 Task: Look for space in Dodge City, United States from 10th July, 2023 to 15th July, 2023 for 7 adults in price range Rs.10000 to Rs.15000. Place can be entire place or shared room with 4 bedrooms having 7 beds and 4 bathrooms. Property type can be house, flat, guest house. Amenities needed are: wifi, TV, free parkinig on premises, gym, breakfast. Booking option can be shelf check-in. Required host language is English.
Action: Mouse moved to (434, 105)
Screenshot: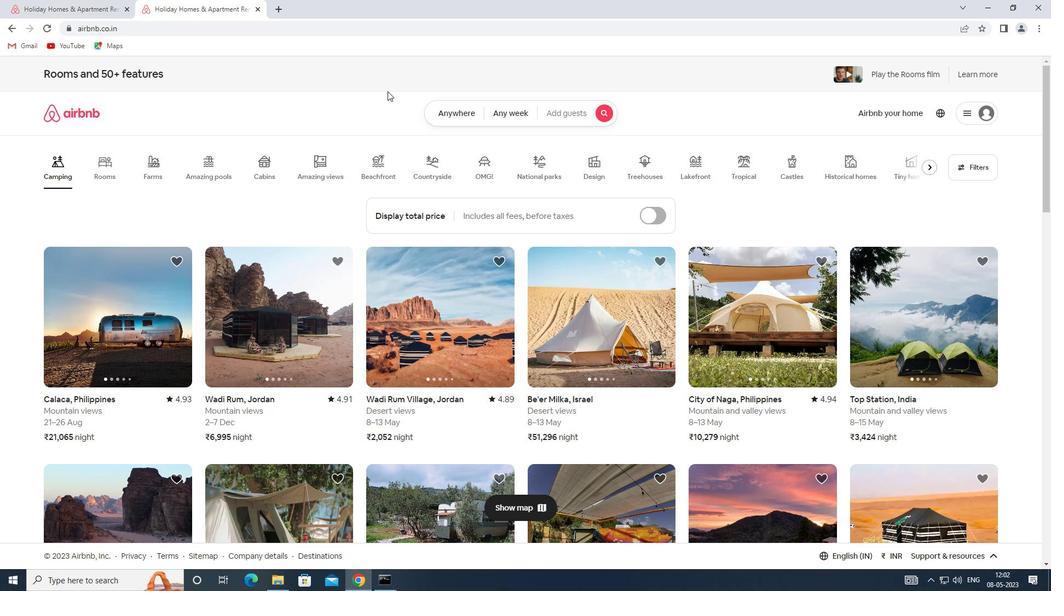 
Action: Mouse pressed left at (434, 105)
Screenshot: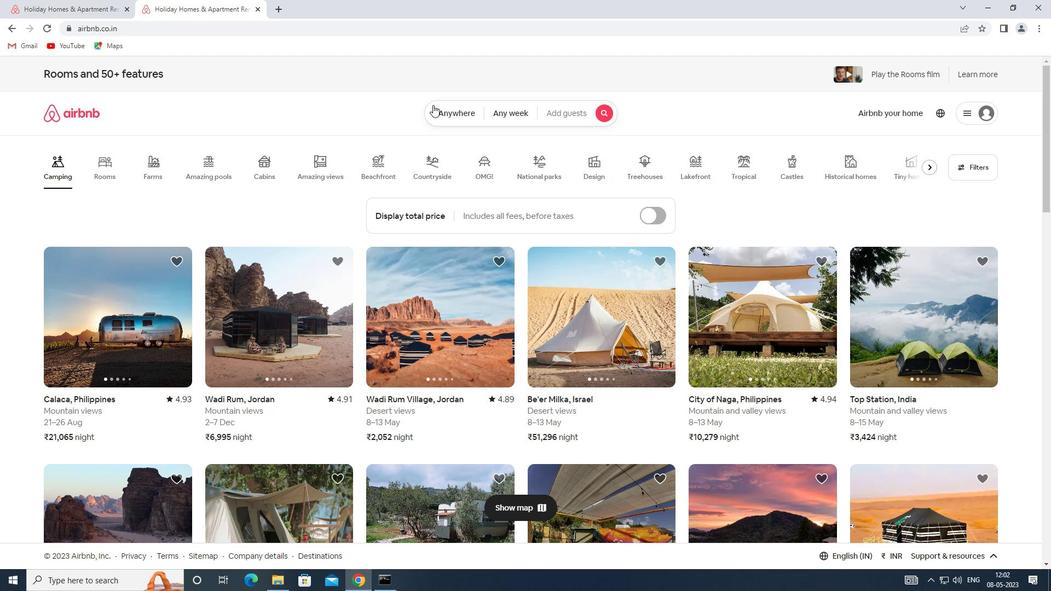 
Action: Mouse moved to (348, 152)
Screenshot: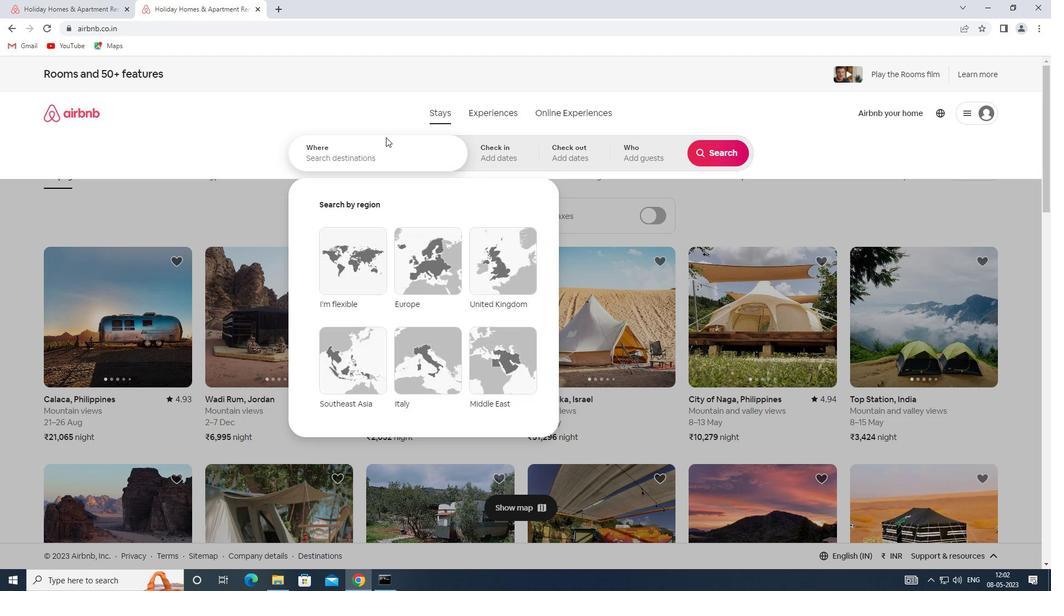 
Action: Mouse pressed left at (348, 152)
Screenshot: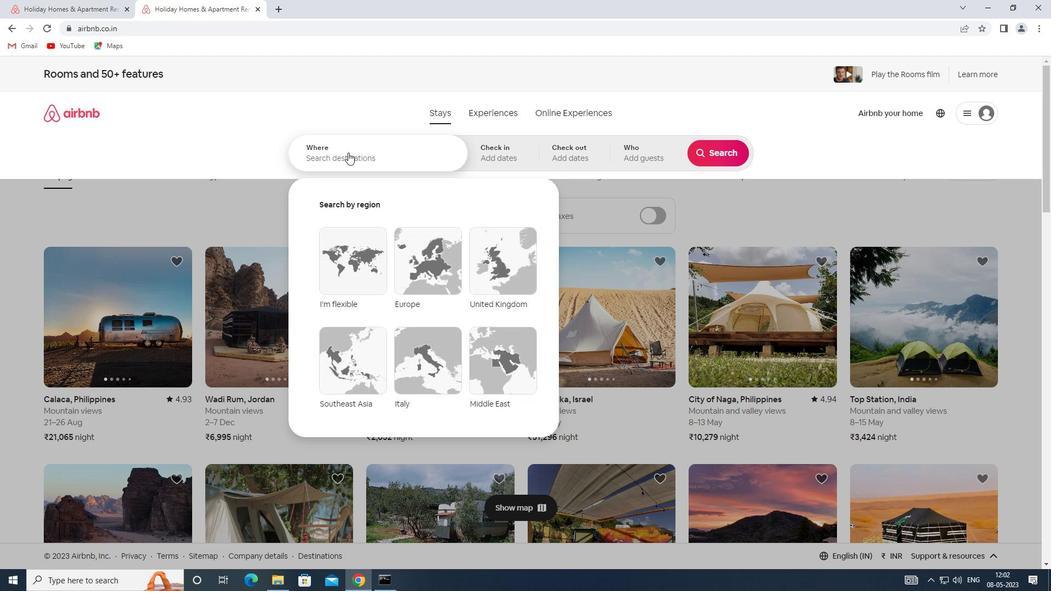 
Action: Key pressed <Key.shift><Key.shift><Key.shift><Key.shift><Key.shift><Key.shift><Key.shift>SPACE<Key.space>IN<Key.space><Key.shift><Key.shift><Key.shift><Key.shift>DODGE<Key.space><Key.shift>CITY,<Key.shift><Key.shift><Key.shift><Key.shift><Key.shift><Key.shift><Key.shift>UNITES<Key.backspace>D<Key.space><Key.shift>STATES
Screenshot: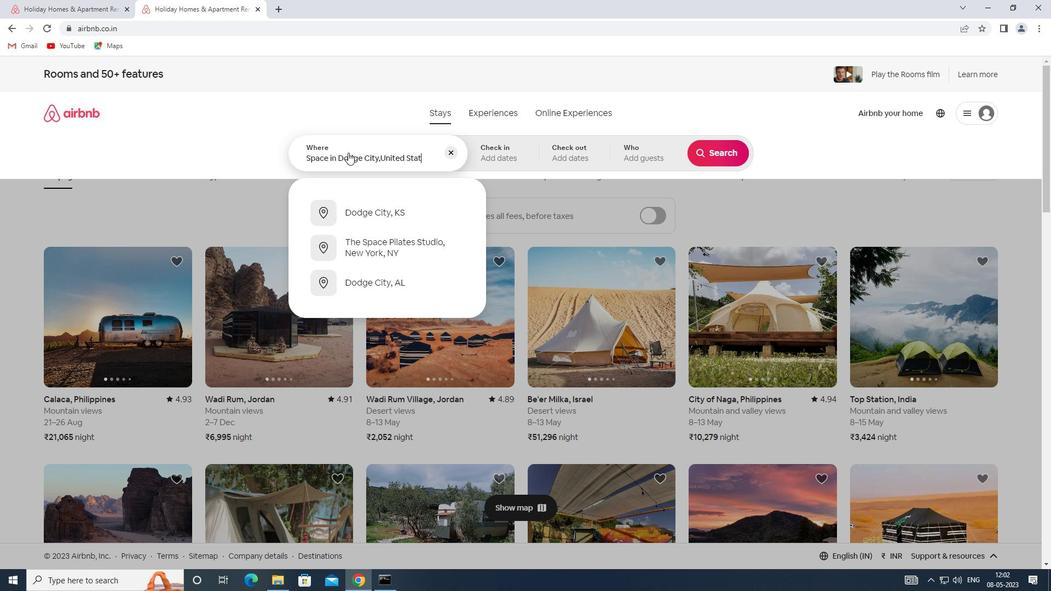 
Action: Mouse moved to (491, 154)
Screenshot: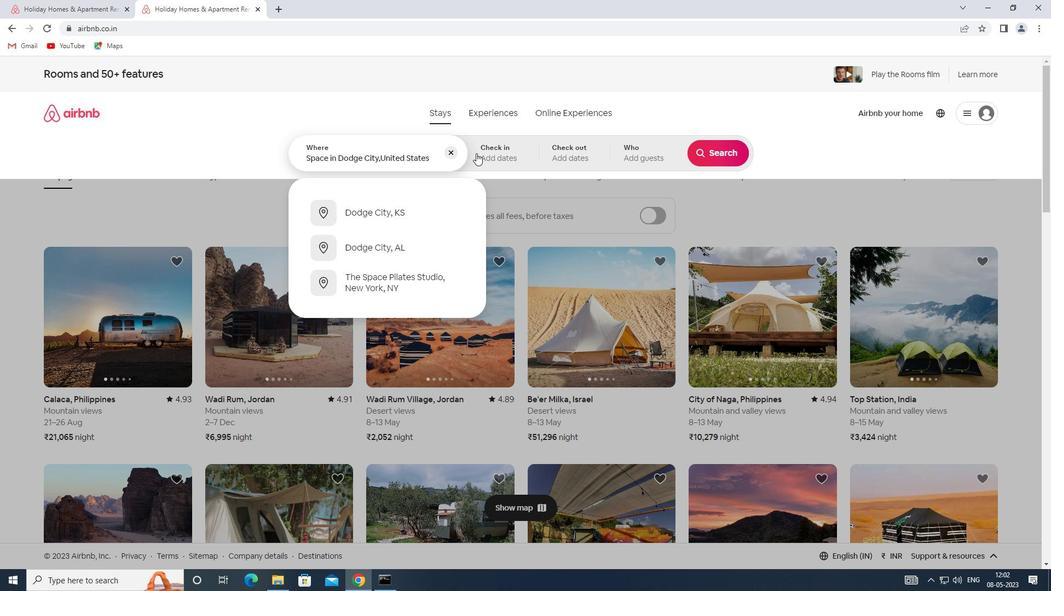 
Action: Mouse pressed left at (491, 154)
Screenshot: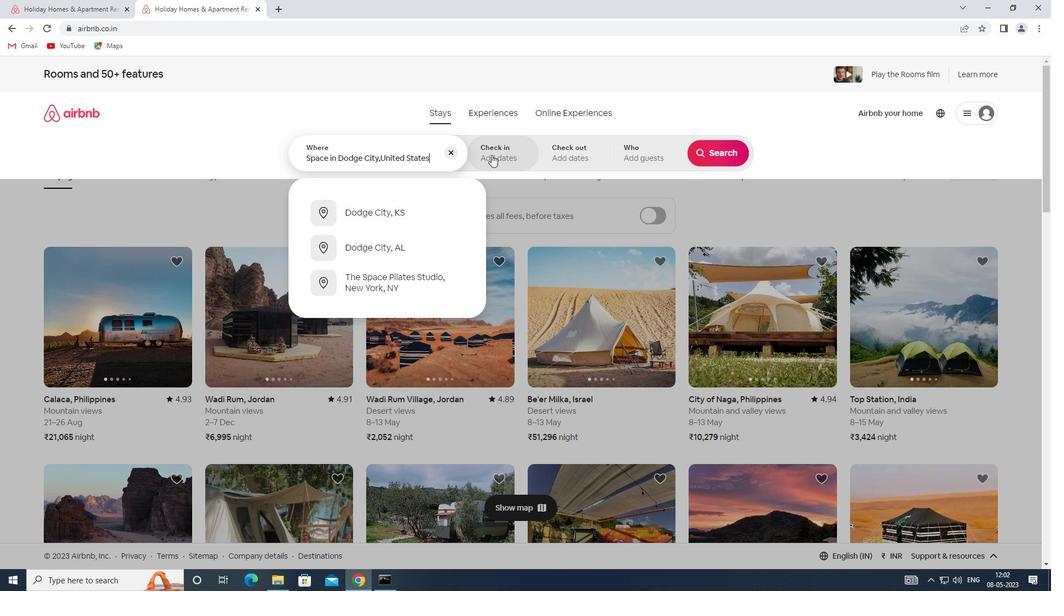
Action: Mouse moved to (713, 242)
Screenshot: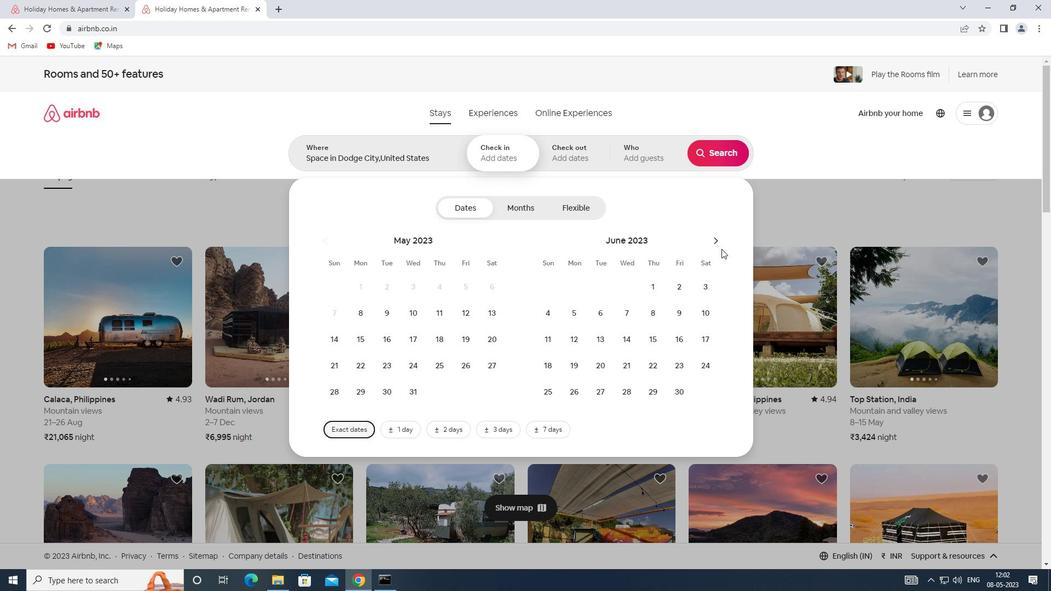 
Action: Mouse pressed left at (713, 242)
Screenshot: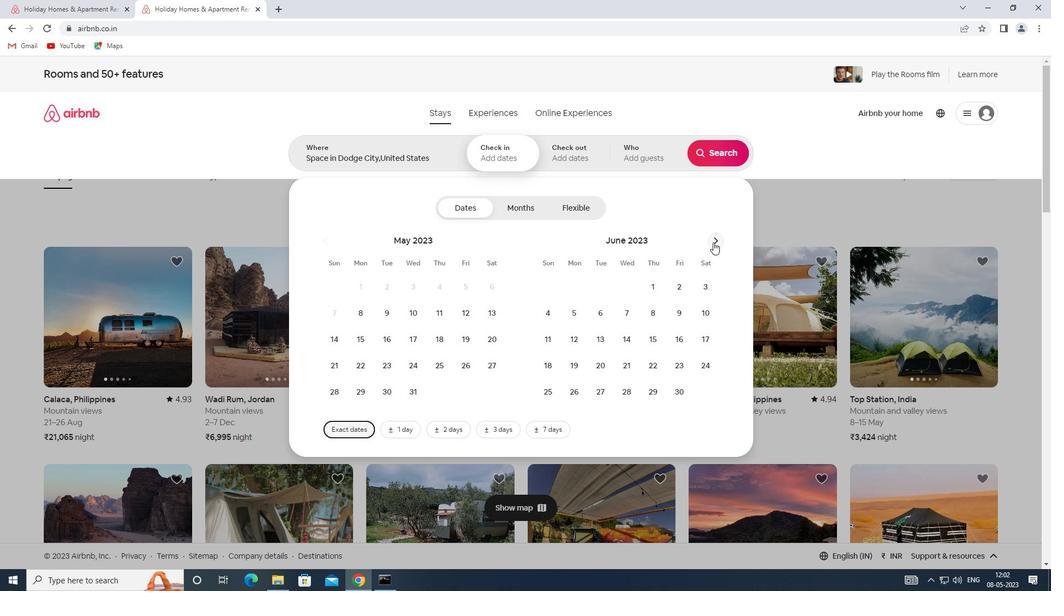
Action: Mouse moved to (574, 332)
Screenshot: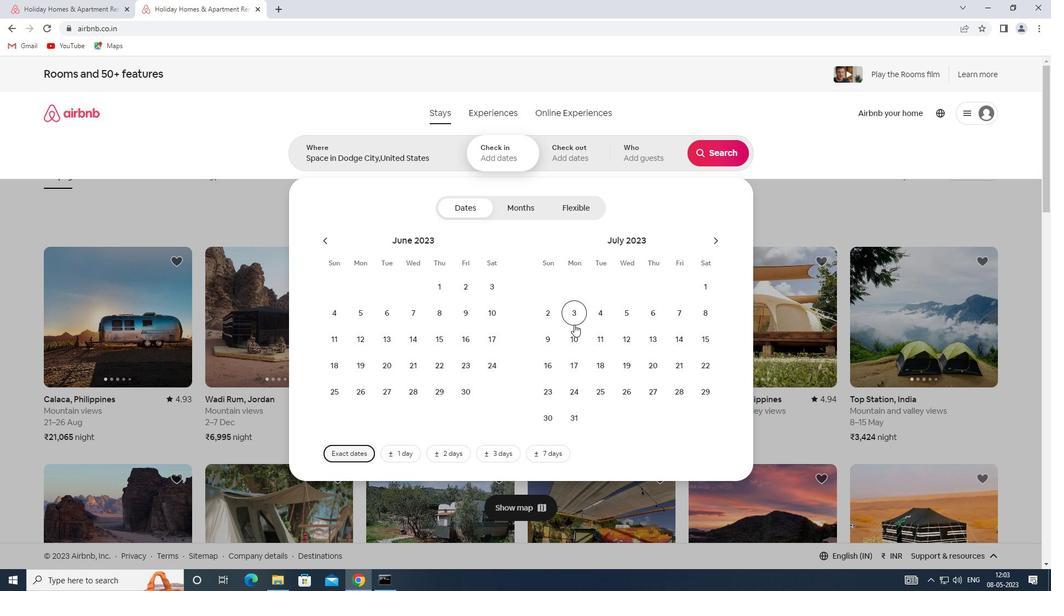 
Action: Mouse pressed left at (574, 332)
Screenshot: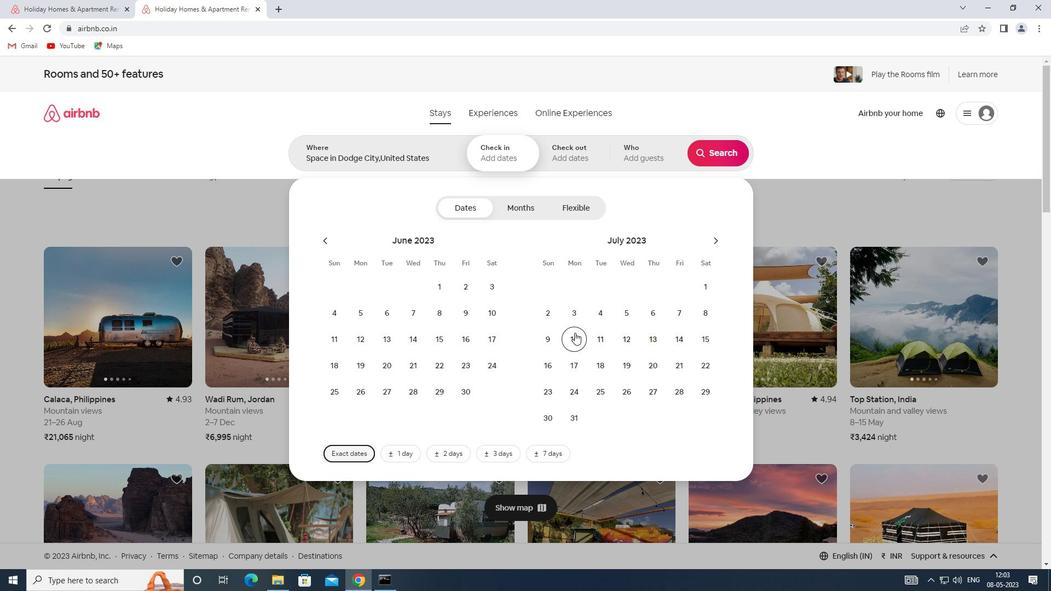 
Action: Mouse moved to (711, 336)
Screenshot: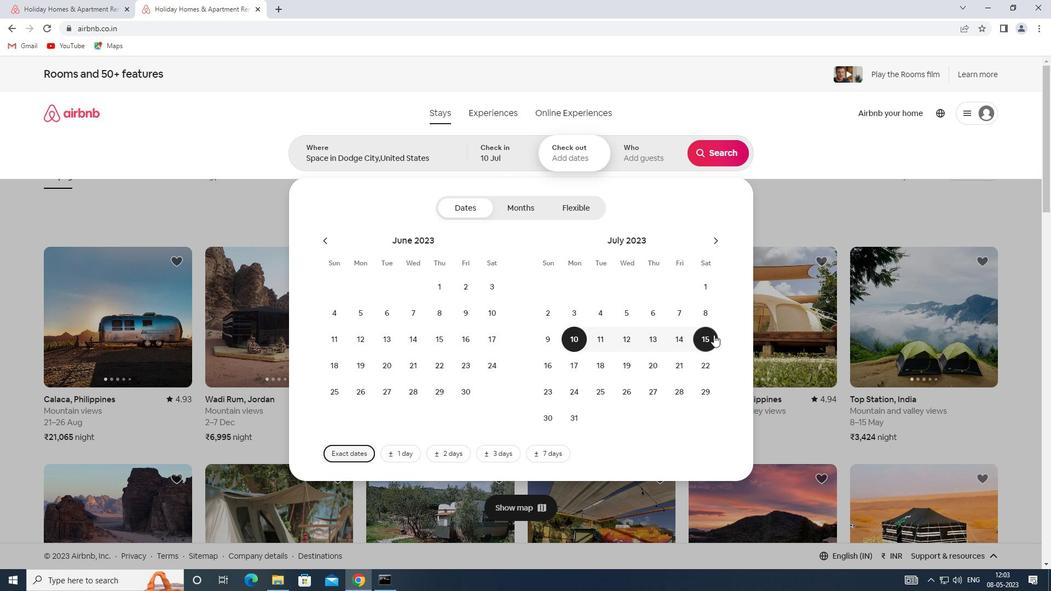 
Action: Mouse pressed left at (711, 336)
Screenshot: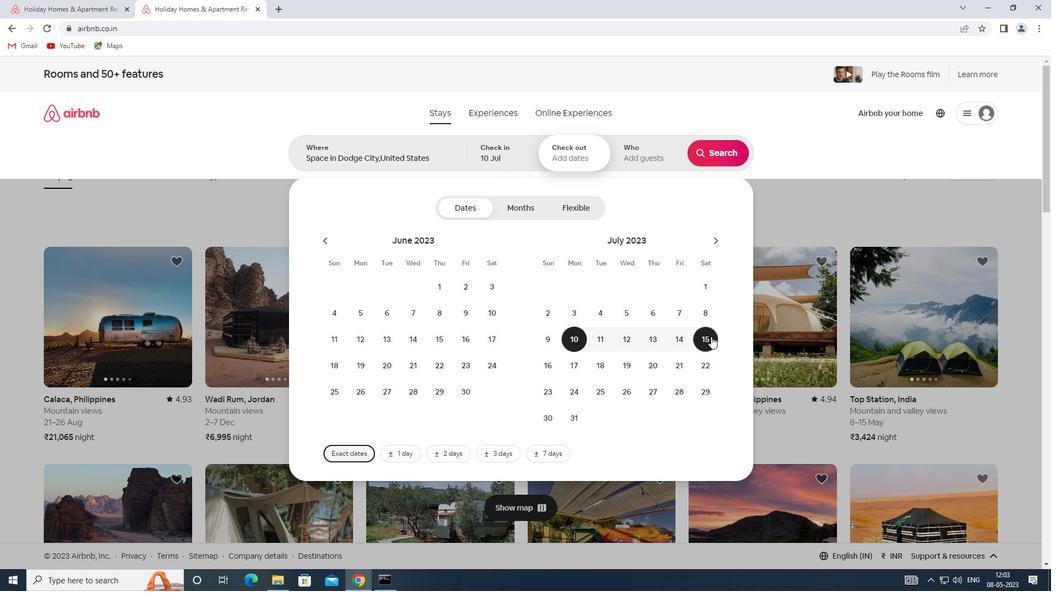 
Action: Mouse moved to (636, 152)
Screenshot: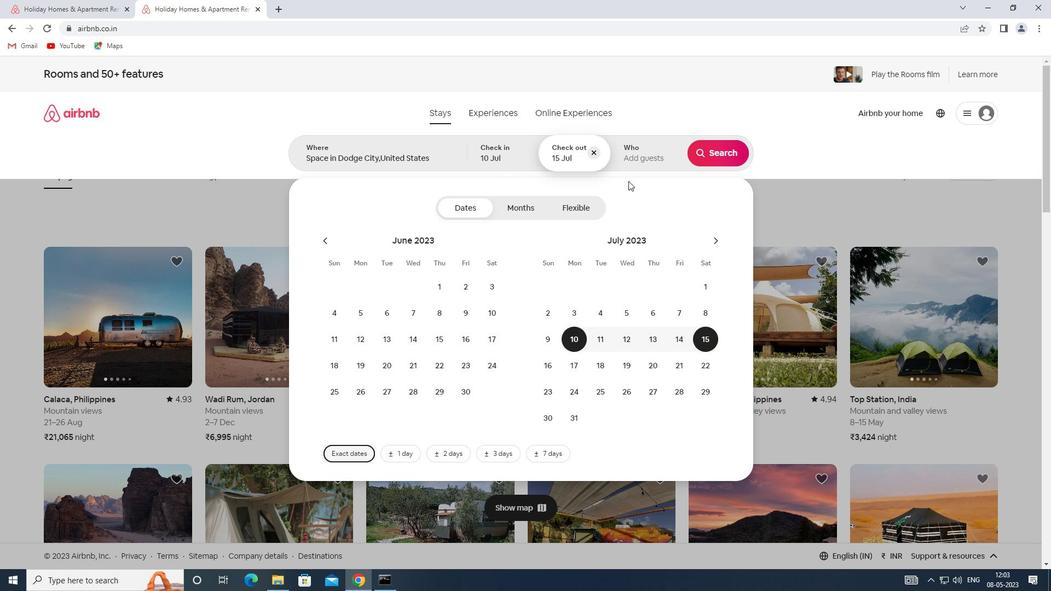 
Action: Mouse pressed left at (636, 152)
Screenshot: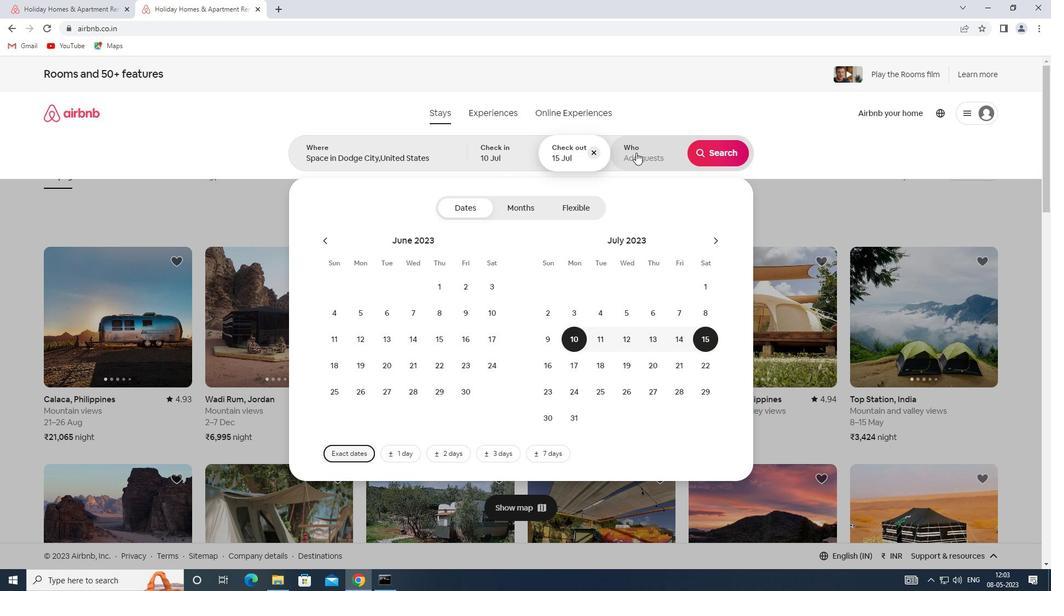 
Action: Mouse moved to (717, 211)
Screenshot: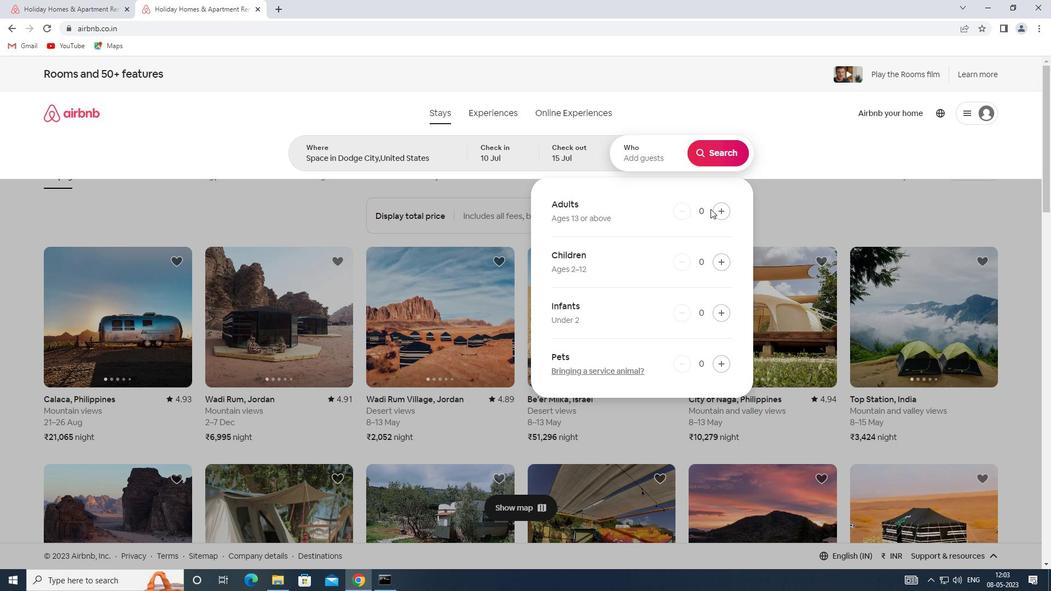
Action: Mouse pressed left at (717, 211)
Screenshot: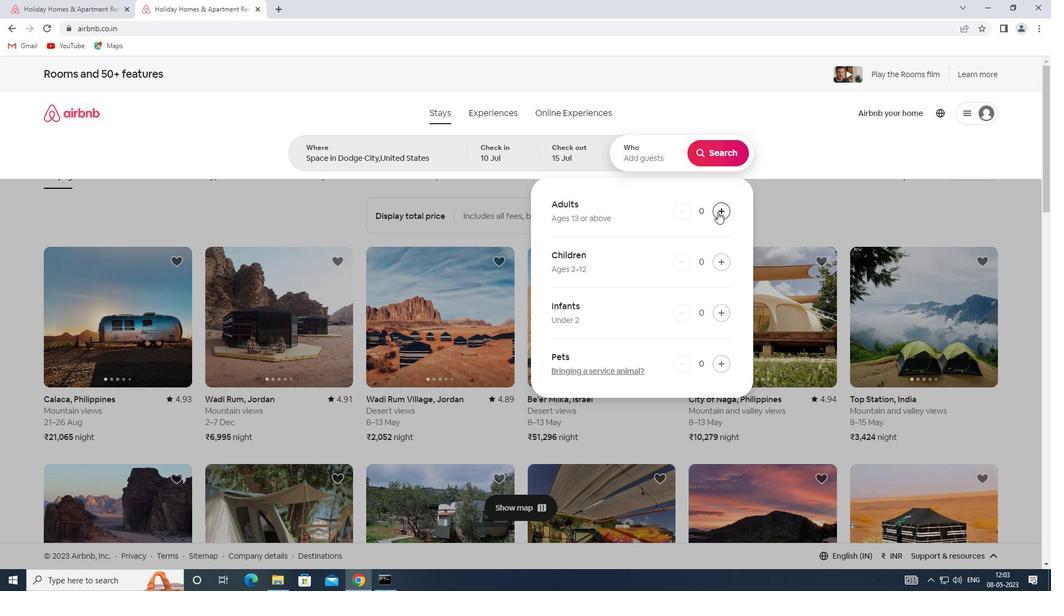 
Action: Mouse pressed left at (717, 211)
Screenshot: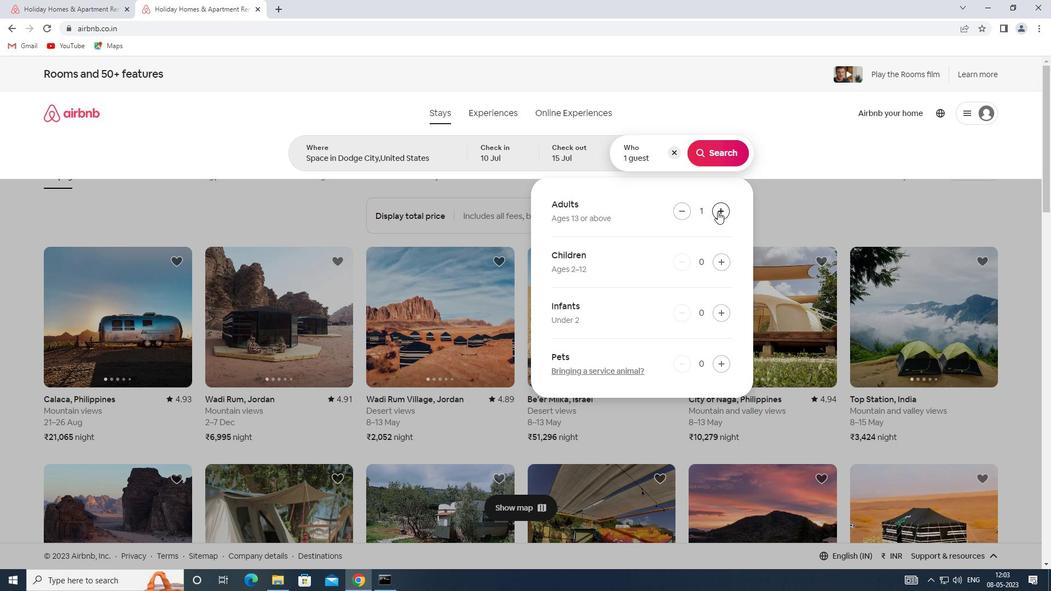
Action: Mouse pressed left at (717, 211)
Screenshot: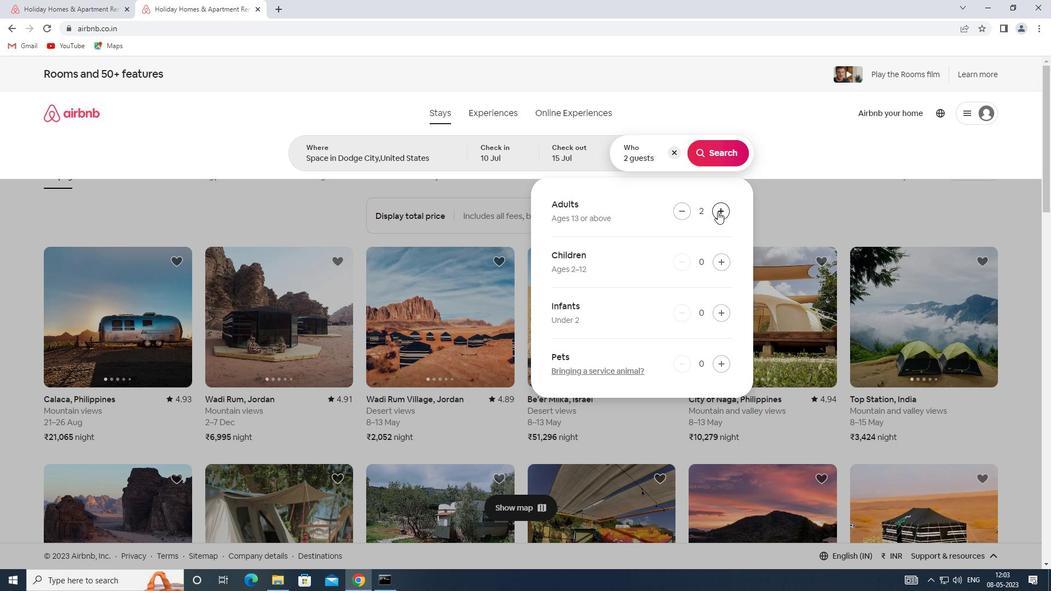 
Action: Mouse pressed left at (717, 211)
Screenshot: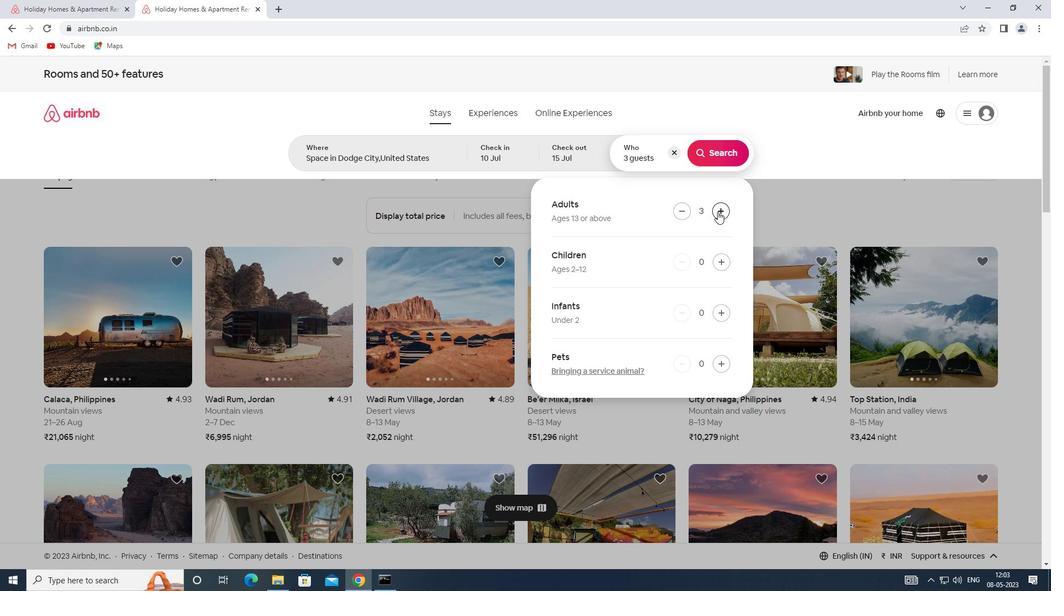 
Action: Mouse pressed left at (717, 211)
Screenshot: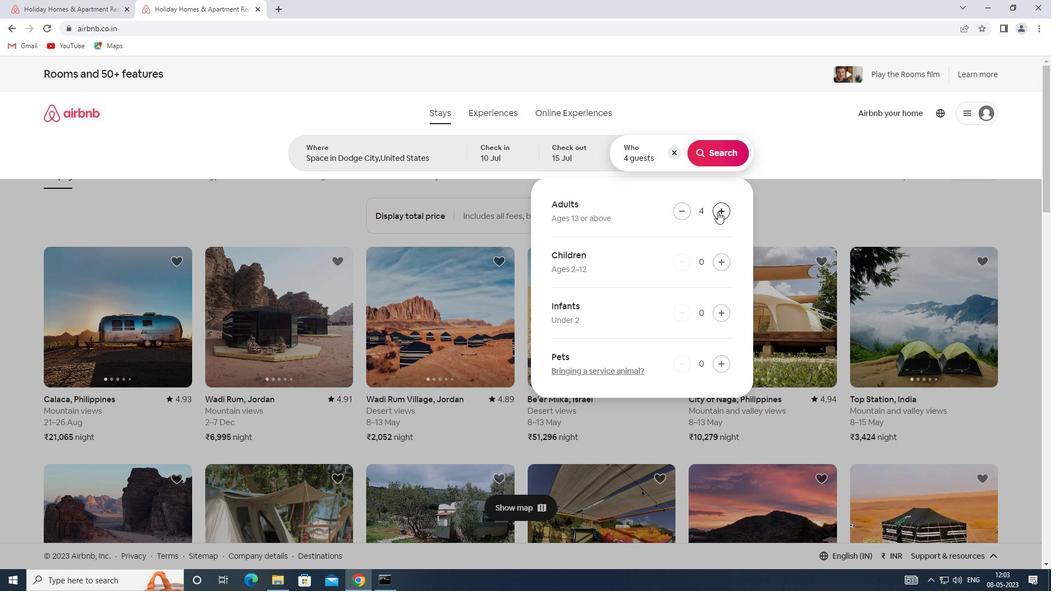 
Action: Mouse pressed left at (717, 211)
Screenshot: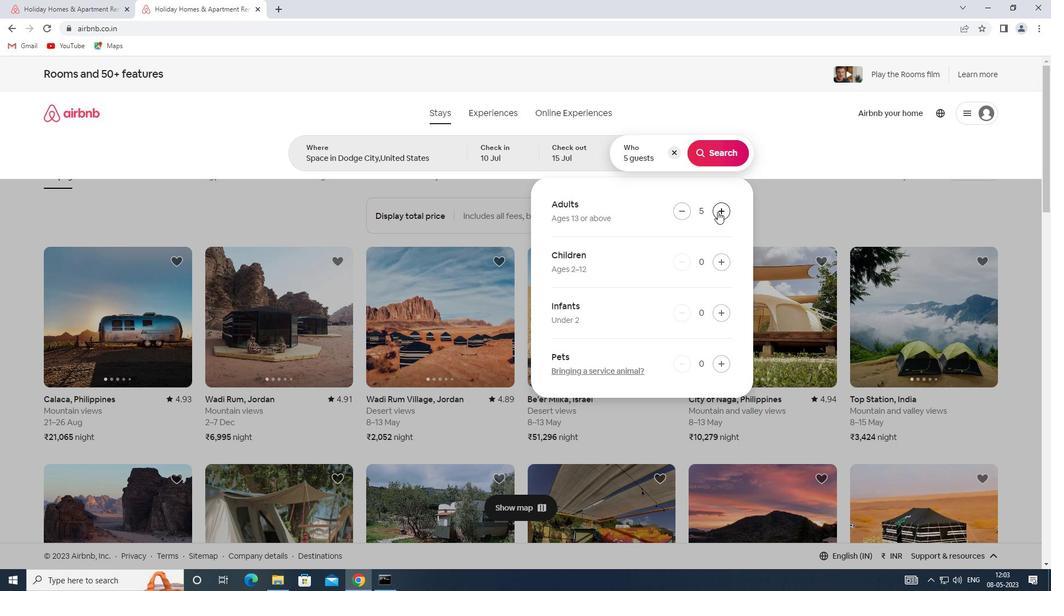 
Action: Mouse pressed left at (717, 211)
Screenshot: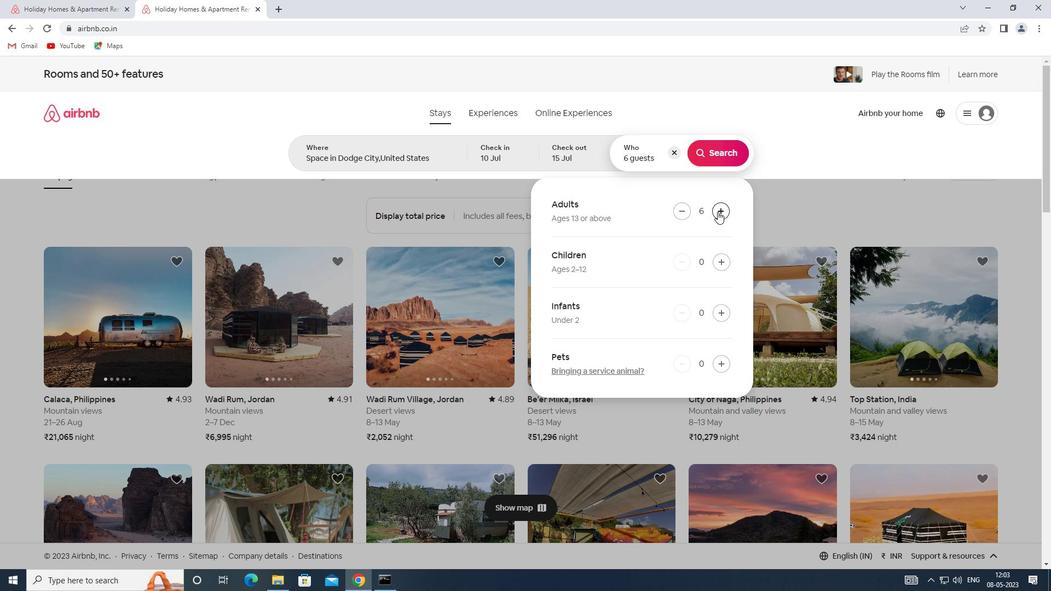 
Action: Mouse moved to (716, 156)
Screenshot: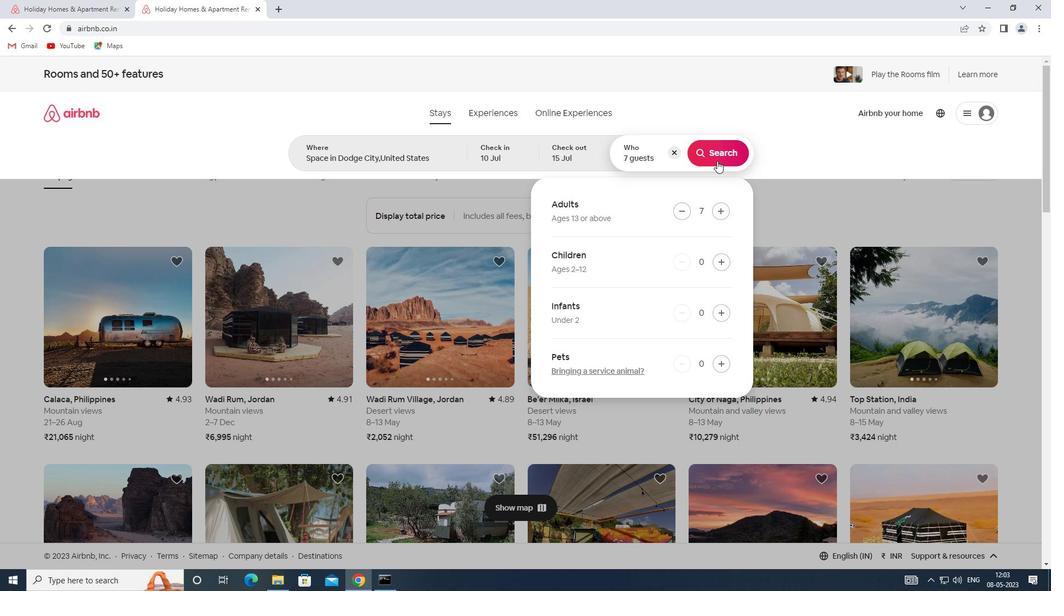 
Action: Mouse pressed left at (716, 156)
Screenshot: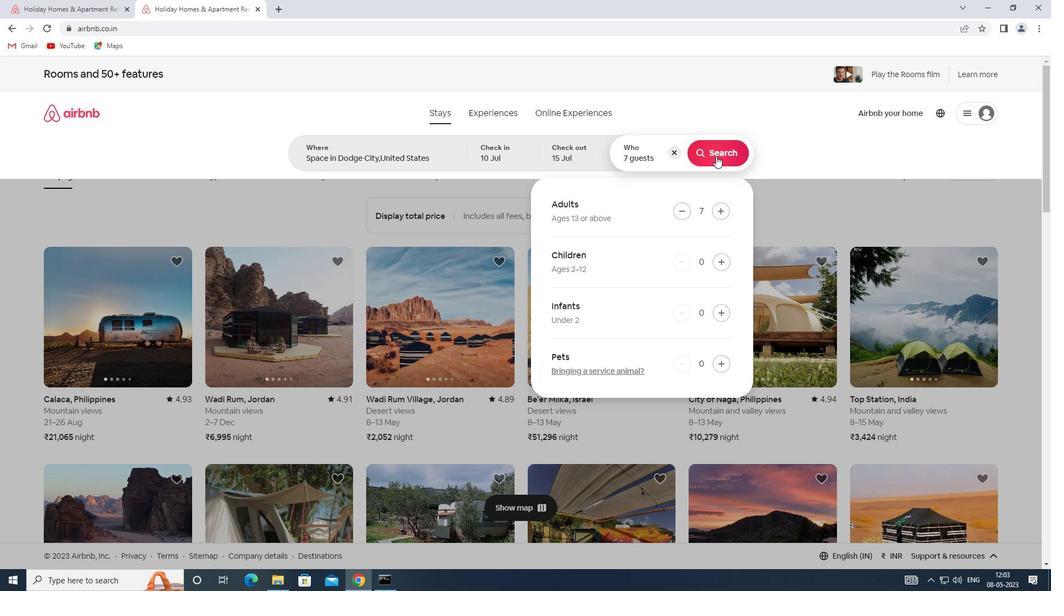 
Action: Mouse moved to (1004, 125)
Screenshot: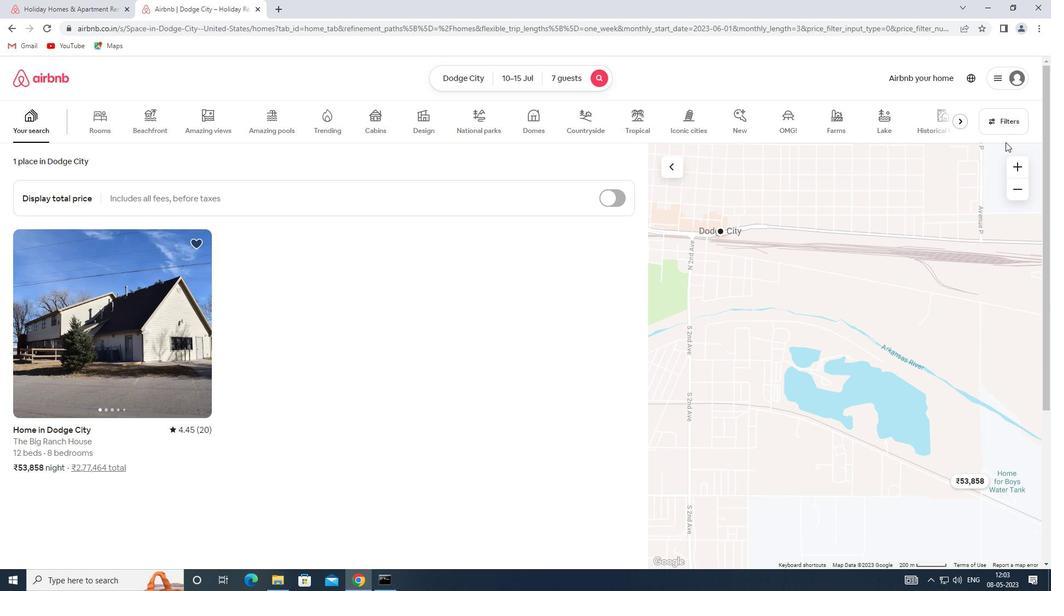 
Action: Mouse pressed left at (1004, 125)
Screenshot: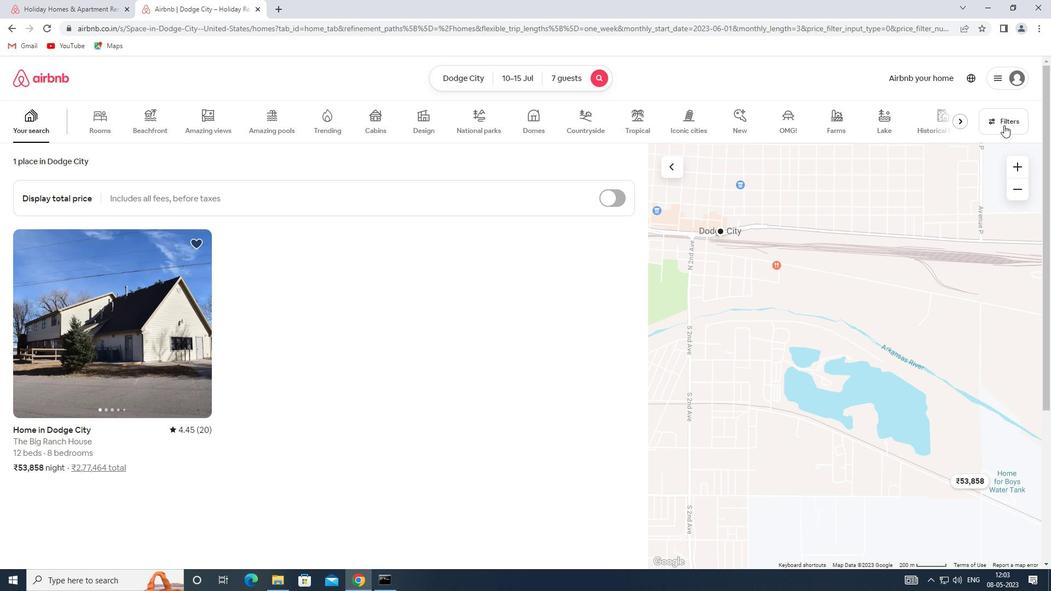 
Action: Mouse moved to (383, 390)
Screenshot: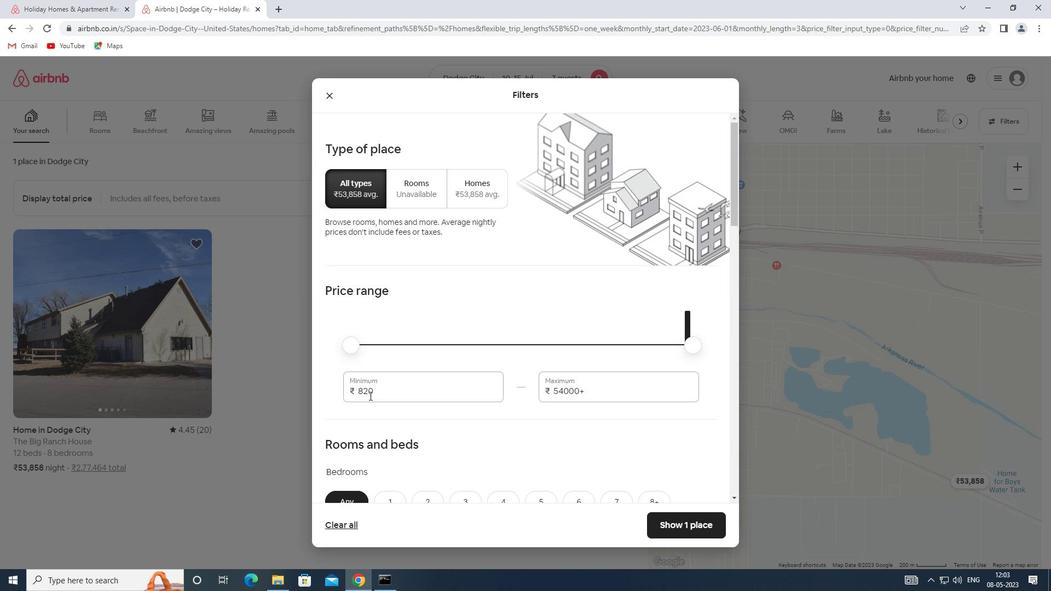 
Action: Mouse pressed left at (383, 390)
Screenshot: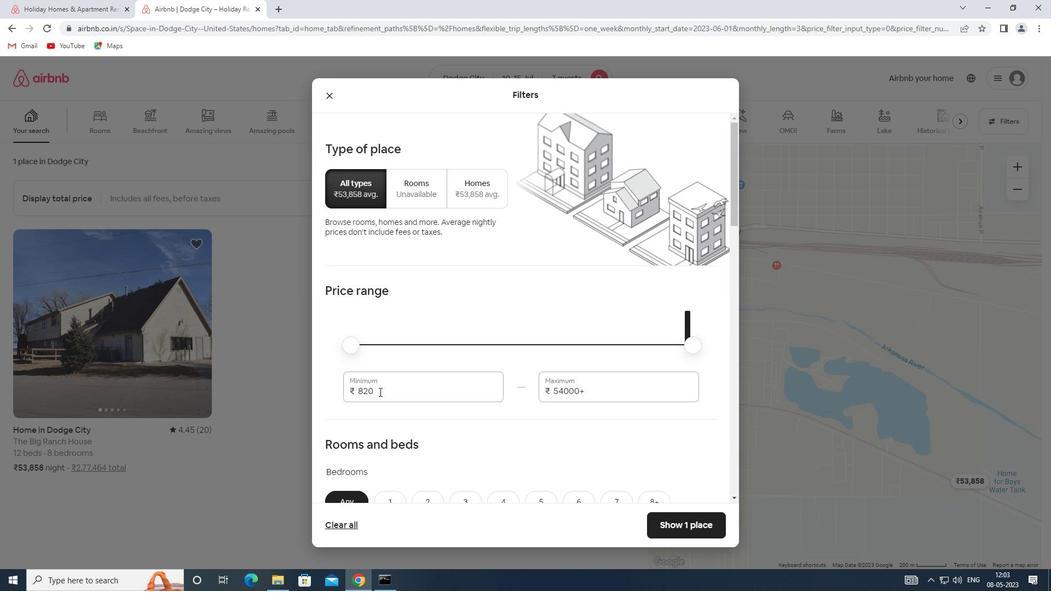 
Action: Mouse moved to (344, 390)
Screenshot: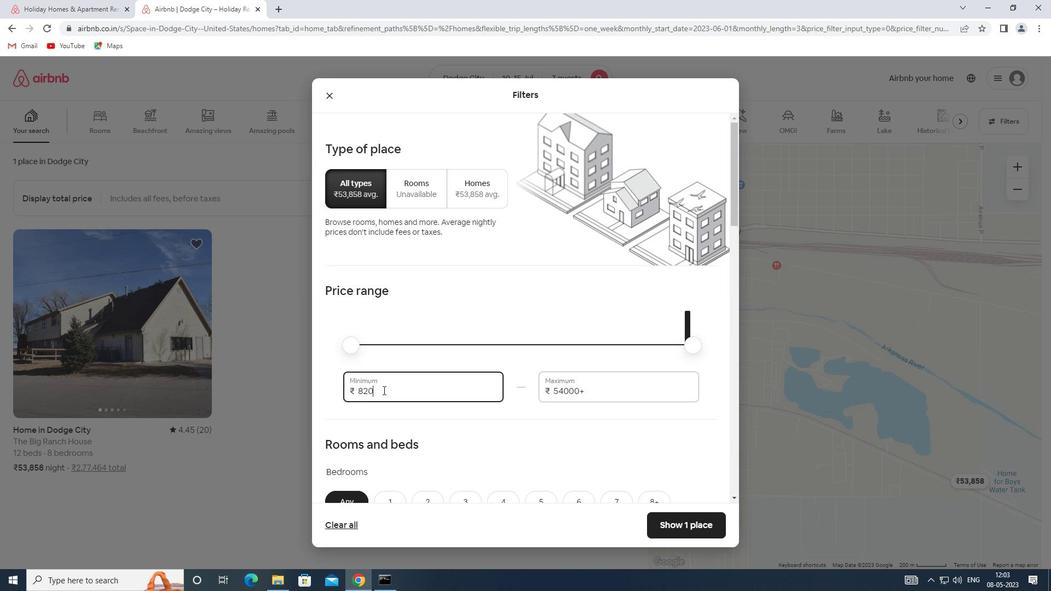 
Action: Key pressed 10000
Screenshot: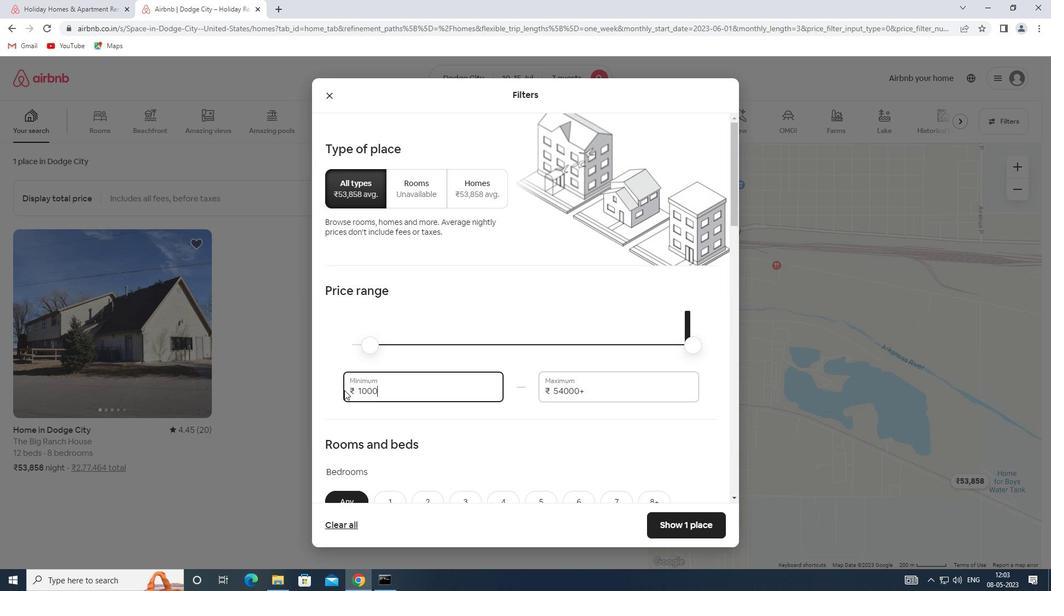 
Action: Mouse moved to (585, 393)
Screenshot: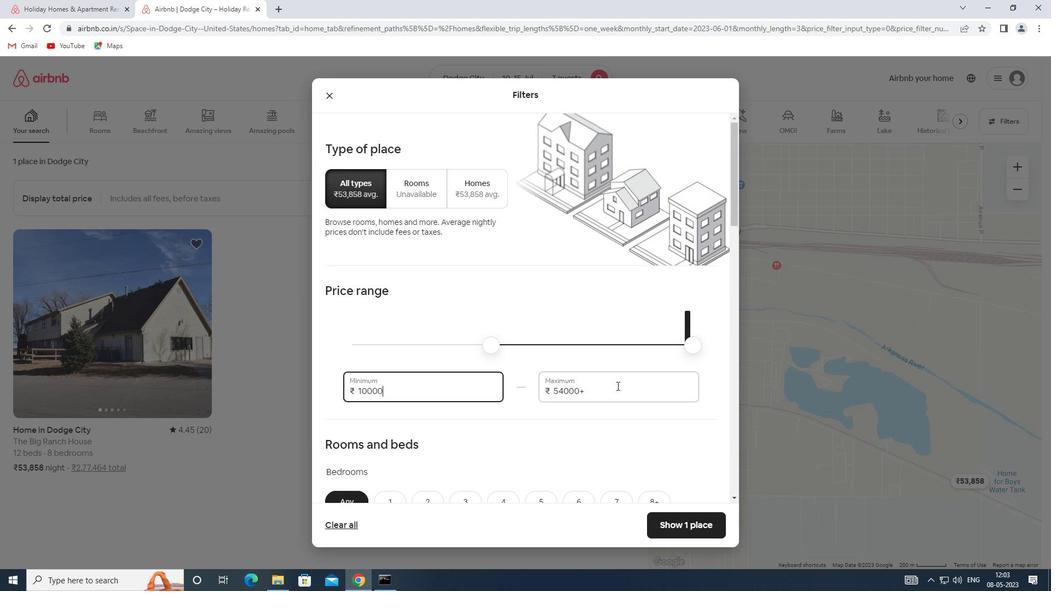 
Action: Mouse pressed left at (585, 393)
Screenshot: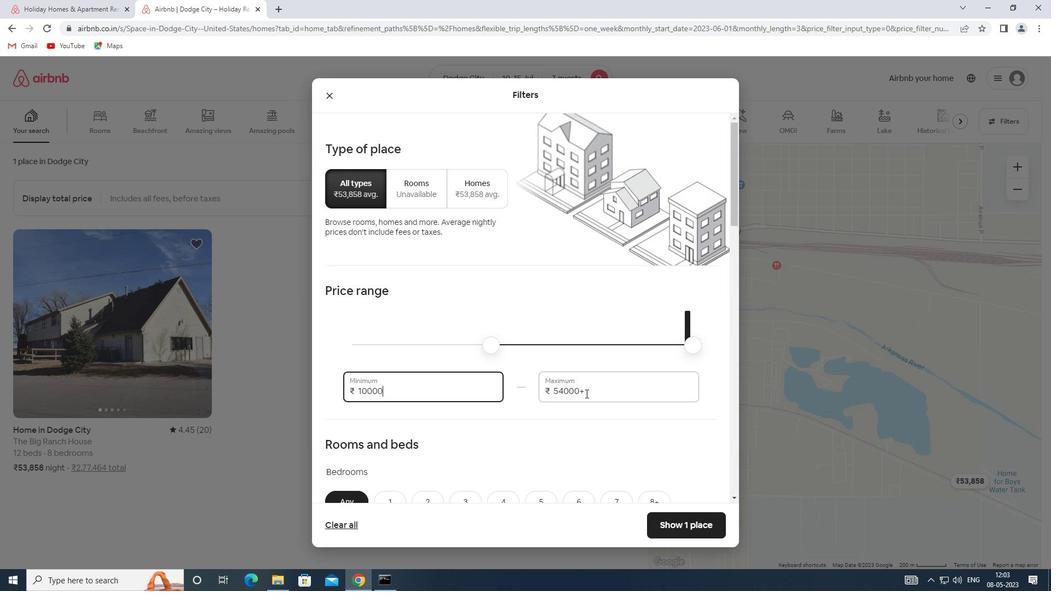 
Action: Mouse moved to (505, 399)
Screenshot: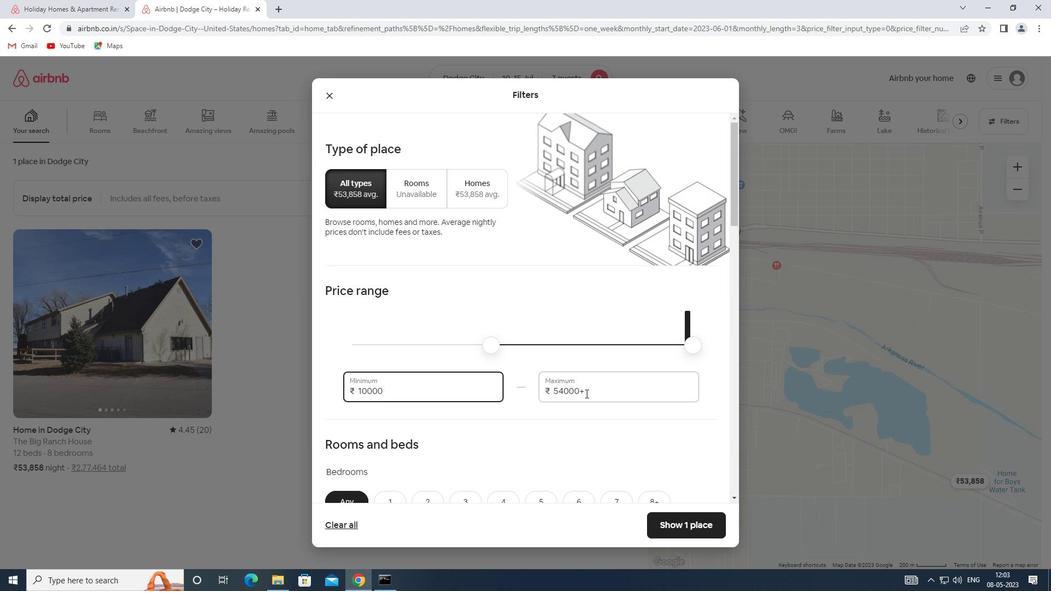 
Action: Key pressed 15000
Screenshot: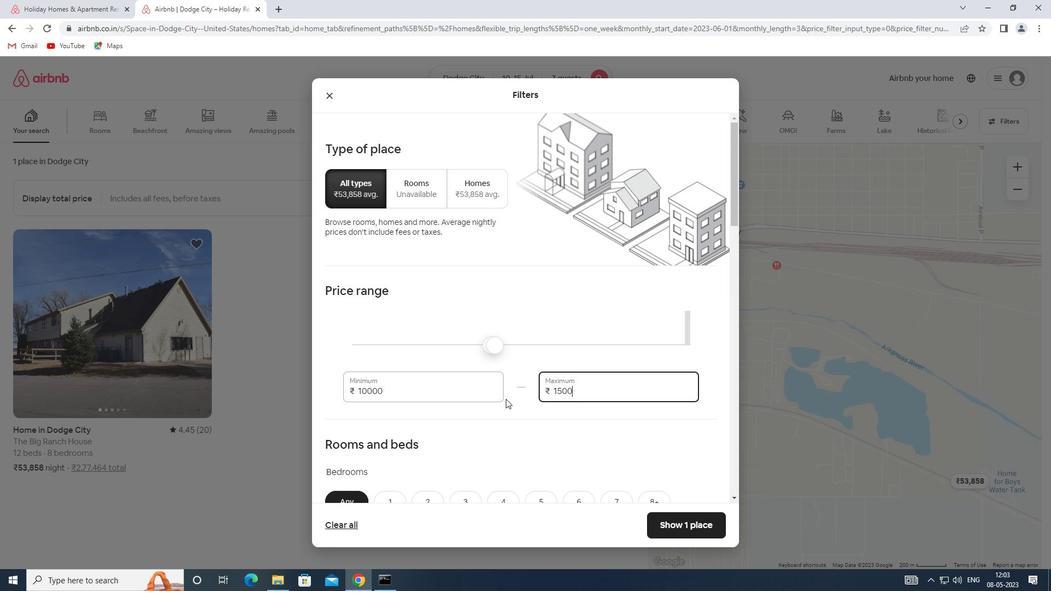 
Action: Mouse moved to (504, 399)
Screenshot: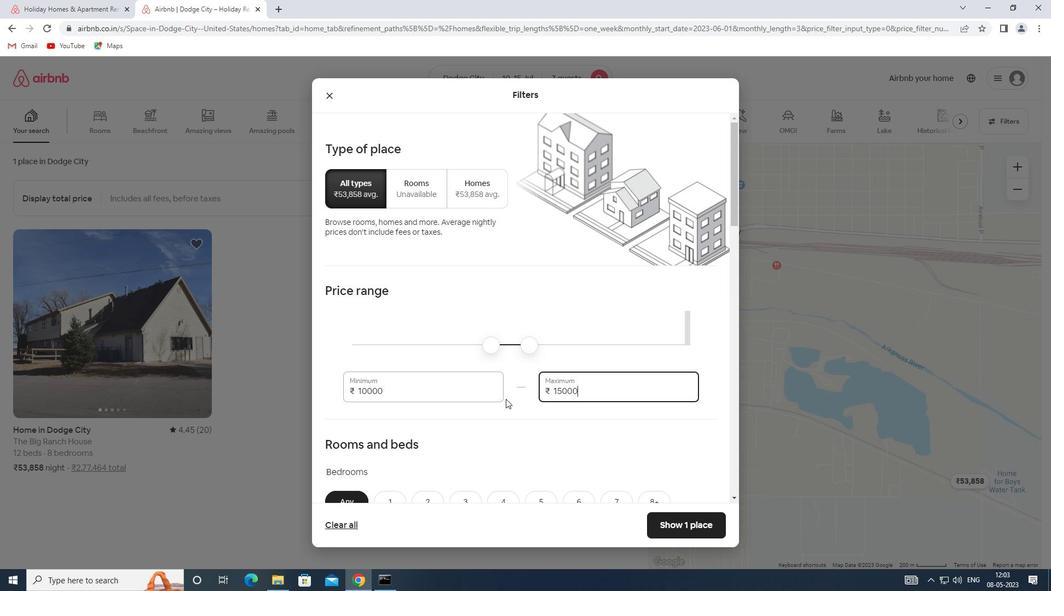 
Action: Mouse scrolled (504, 398) with delta (0, 0)
Screenshot: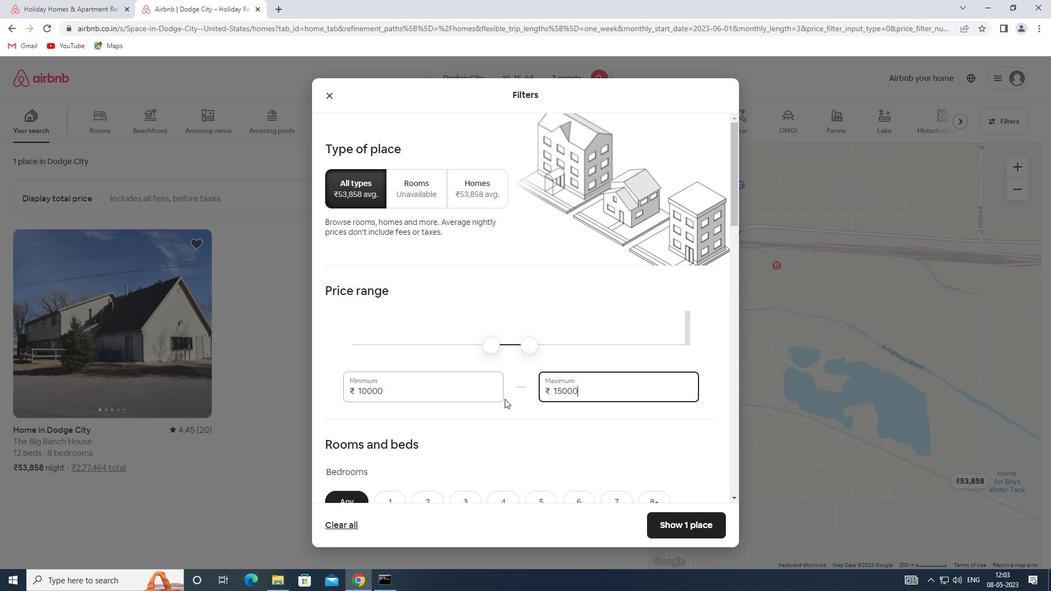 
Action: Mouse scrolled (504, 398) with delta (0, 0)
Screenshot: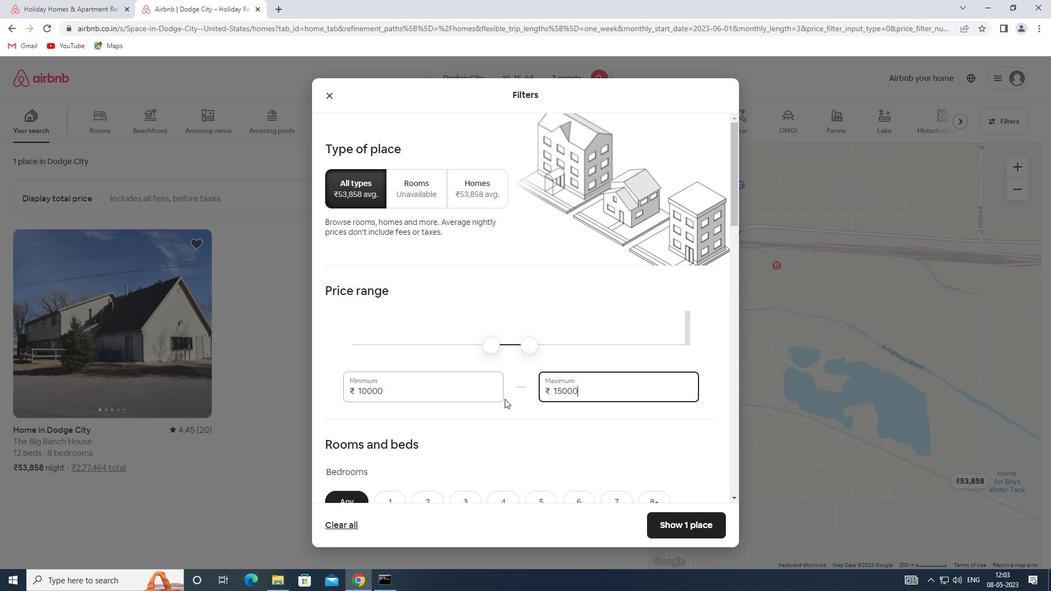 
Action: Mouse scrolled (504, 398) with delta (0, 0)
Screenshot: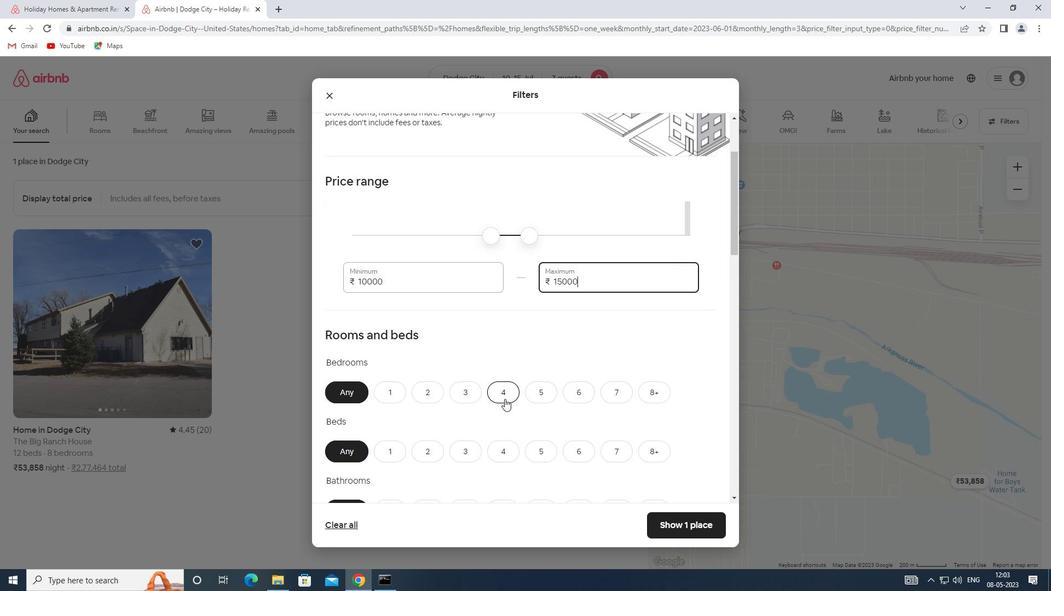 
Action: Mouse scrolled (504, 398) with delta (0, 0)
Screenshot: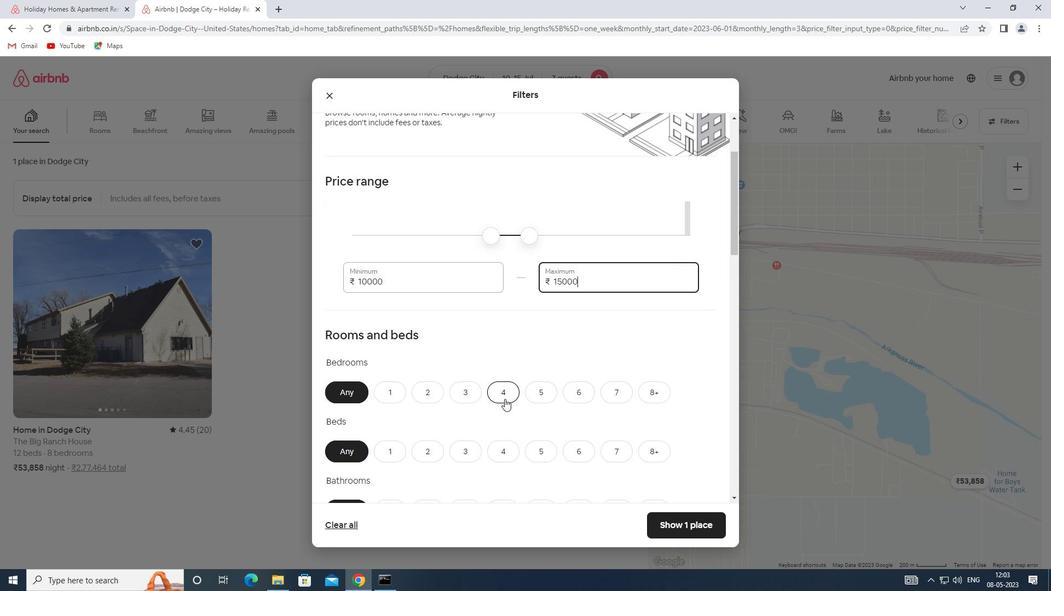 
Action: Mouse moved to (504, 282)
Screenshot: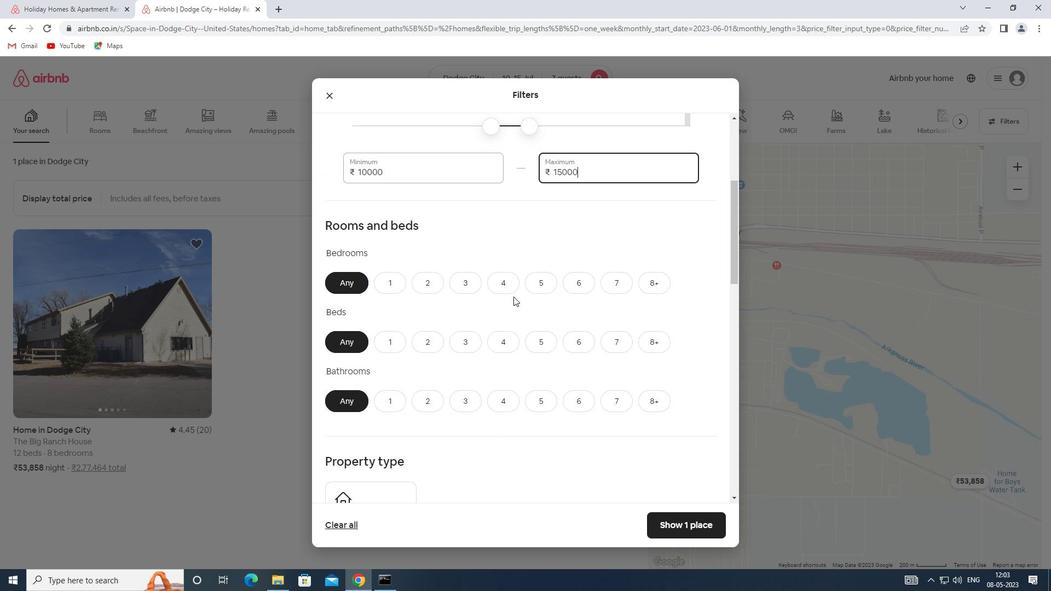 
Action: Mouse pressed left at (504, 282)
Screenshot: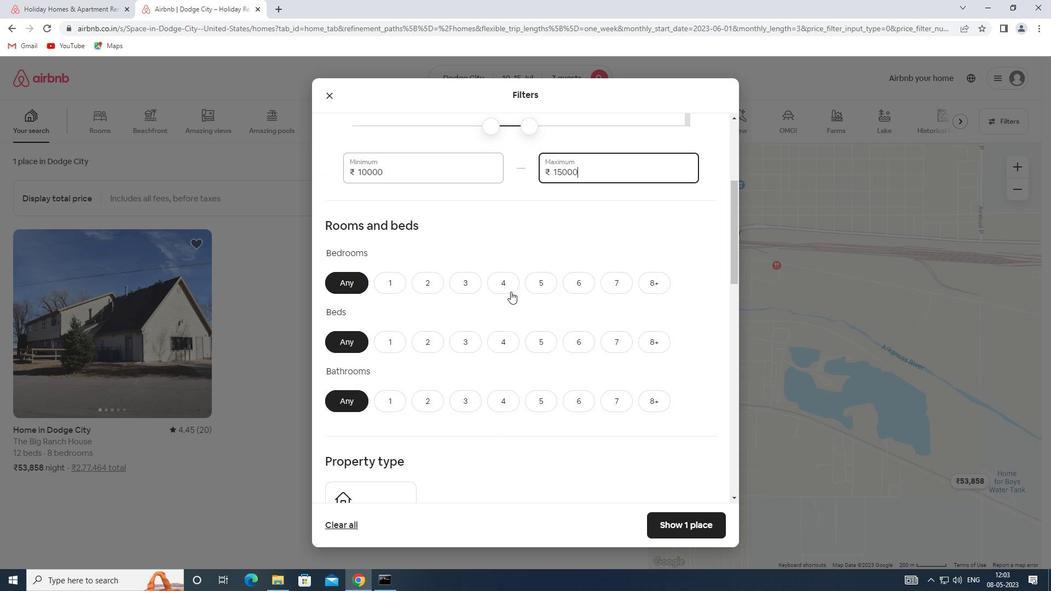 
Action: Mouse moved to (614, 342)
Screenshot: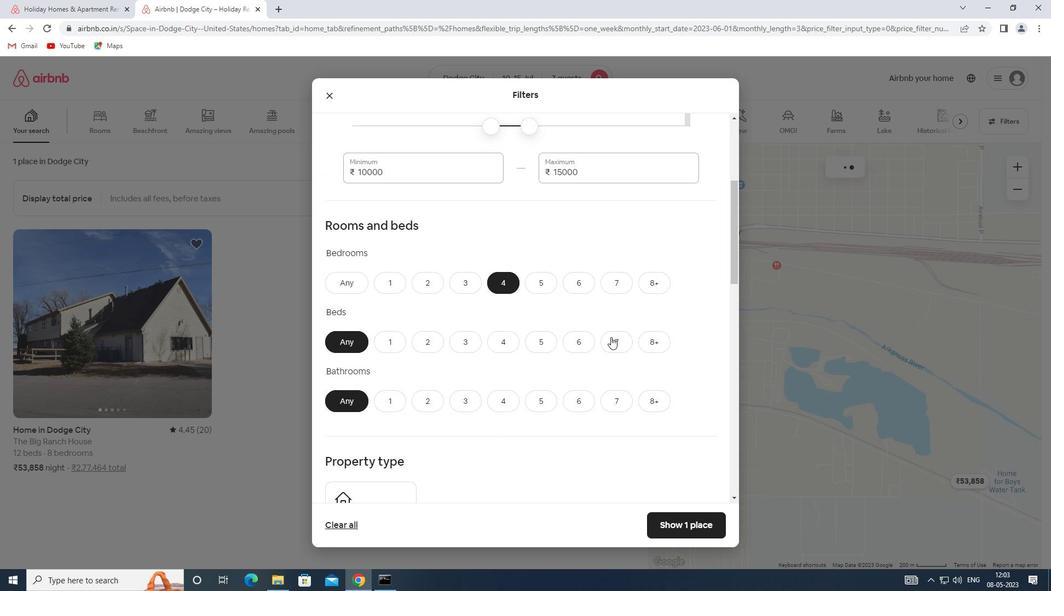 
Action: Mouse pressed left at (614, 342)
Screenshot: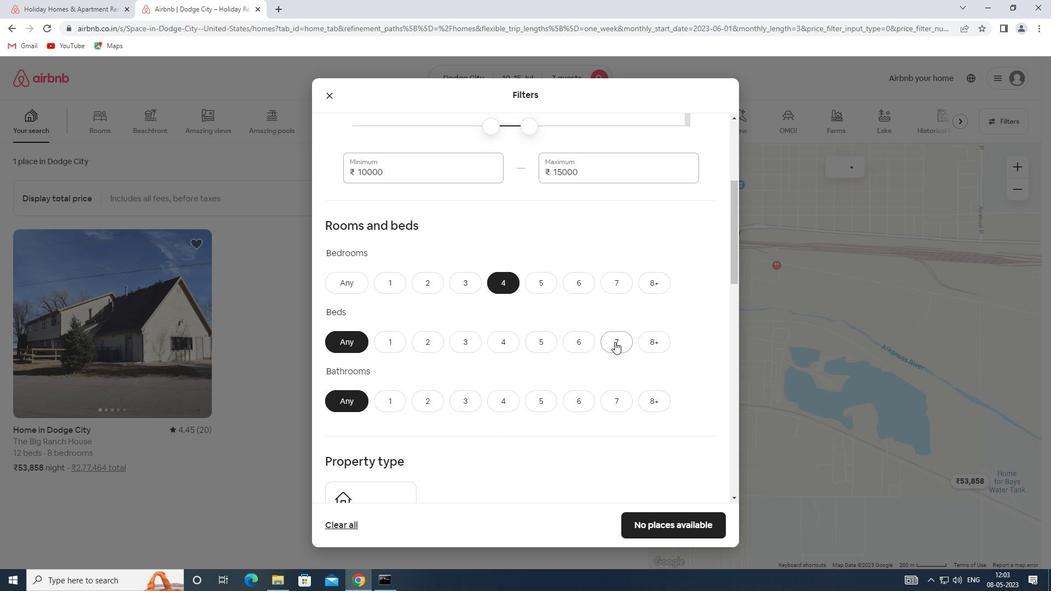 
Action: Mouse moved to (507, 396)
Screenshot: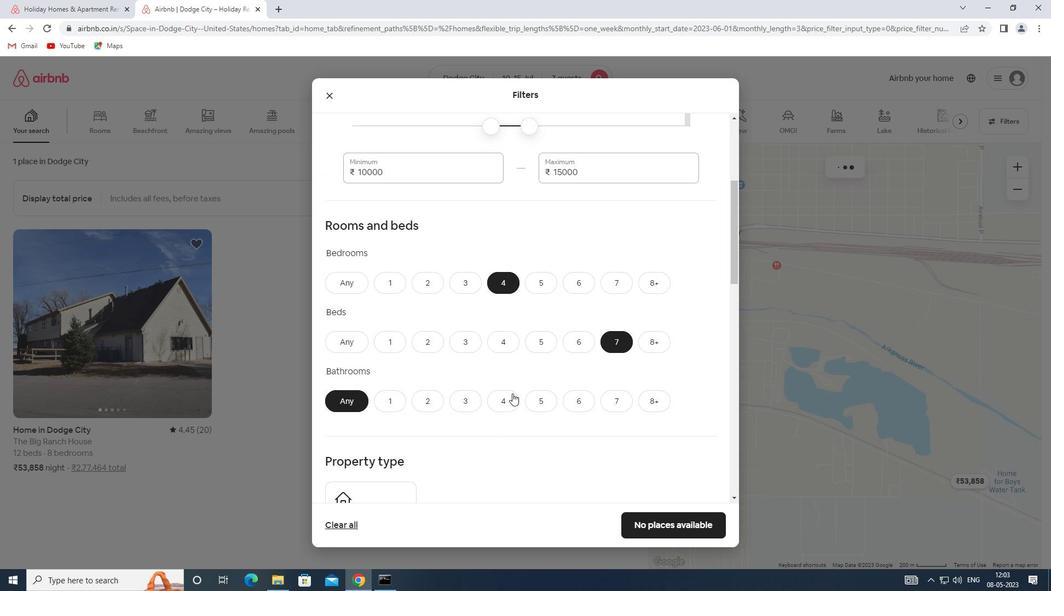 
Action: Mouse pressed left at (507, 396)
Screenshot: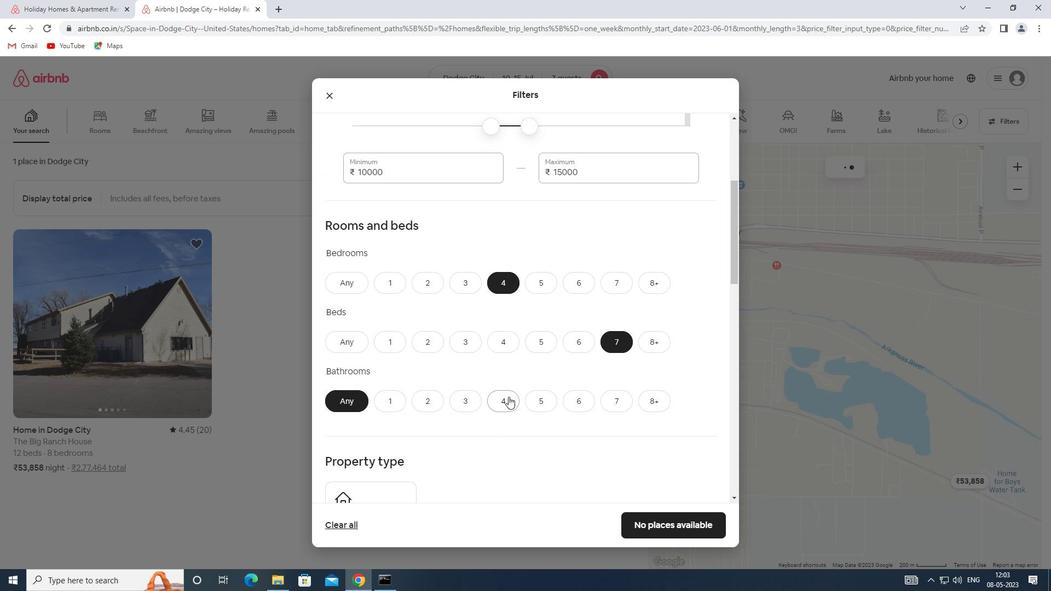 
Action: Mouse moved to (497, 369)
Screenshot: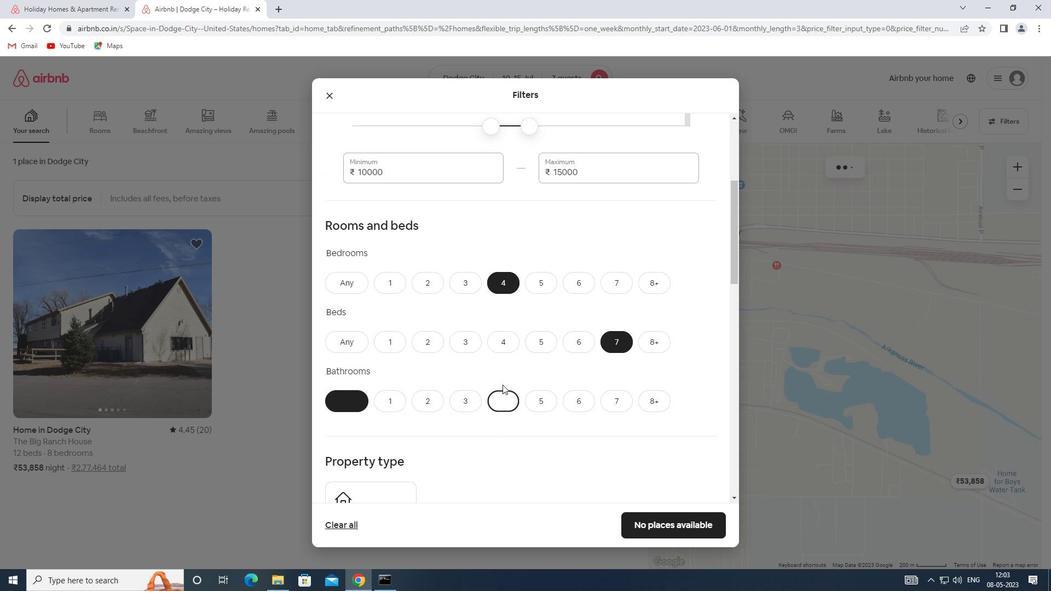 
Action: Mouse scrolled (497, 368) with delta (0, 0)
Screenshot: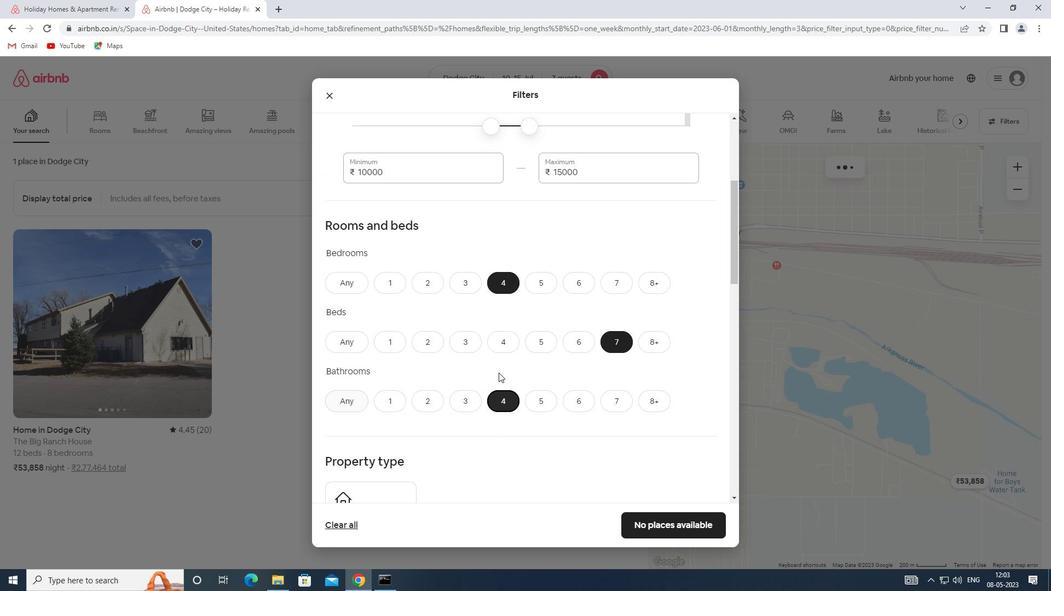 
Action: Mouse scrolled (497, 368) with delta (0, 0)
Screenshot: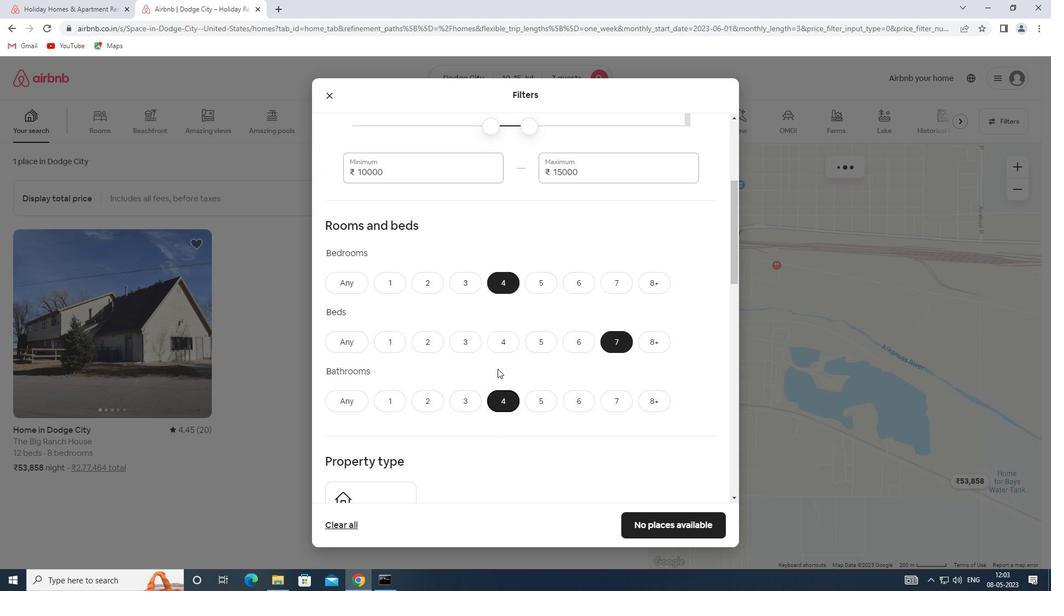 
Action: Mouse moved to (494, 366)
Screenshot: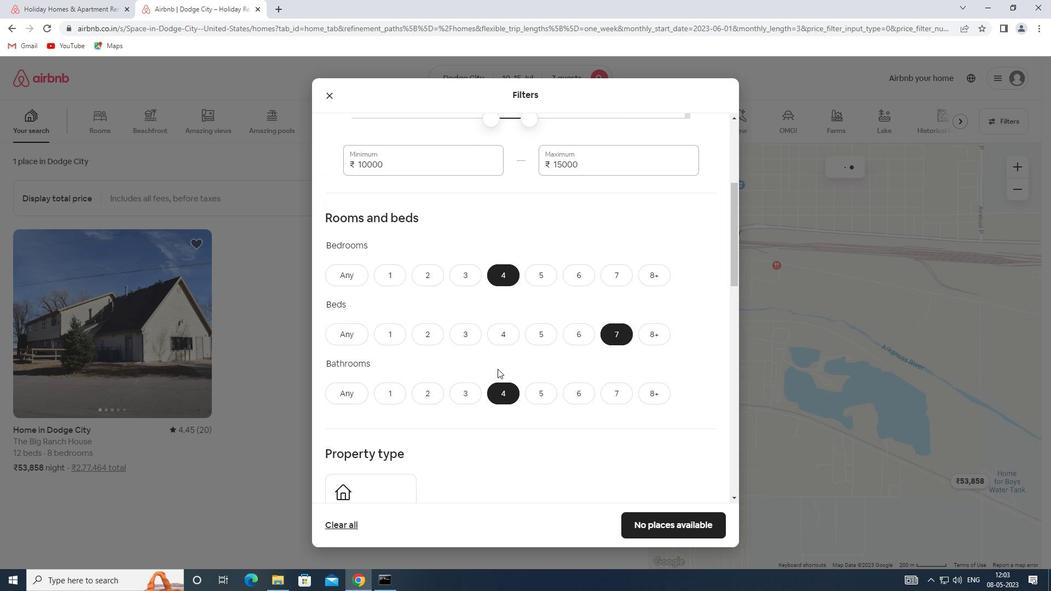 
Action: Mouse scrolled (494, 365) with delta (0, 0)
Screenshot: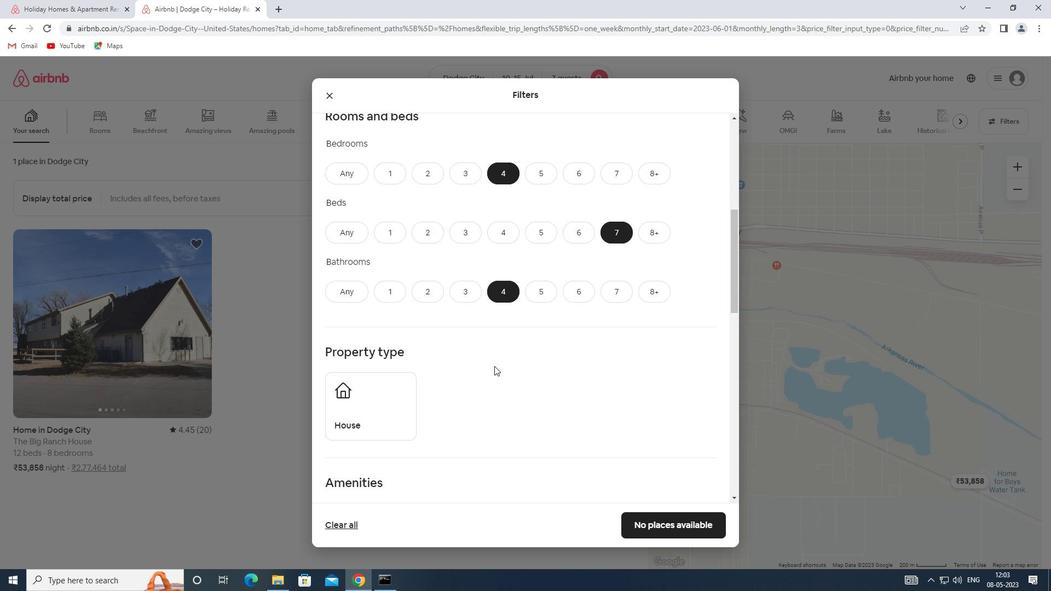 
Action: Mouse moved to (376, 349)
Screenshot: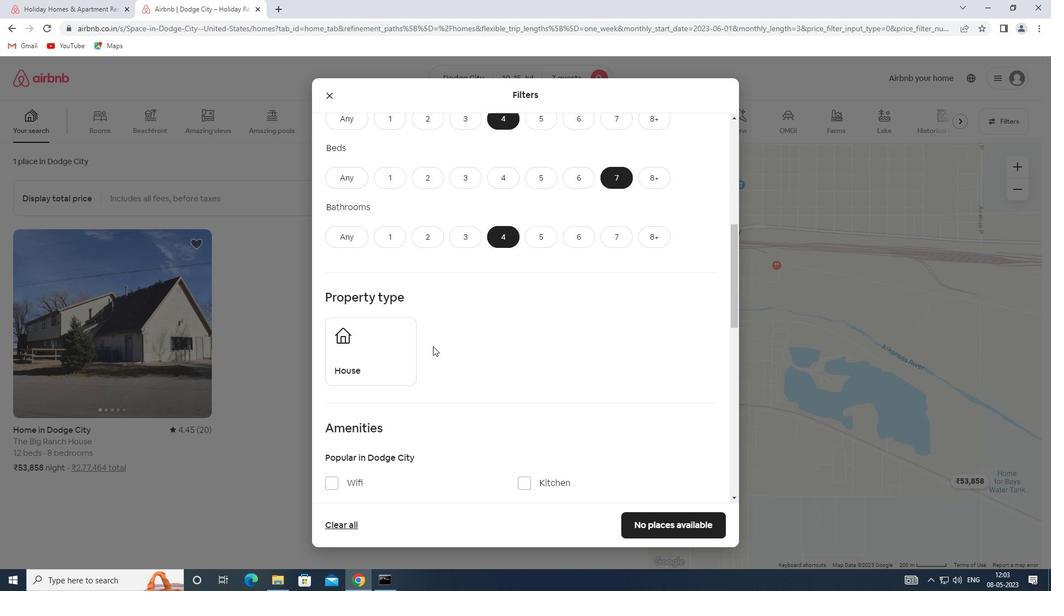 
Action: Mouse pressed left at (376, 349)
Screenshot: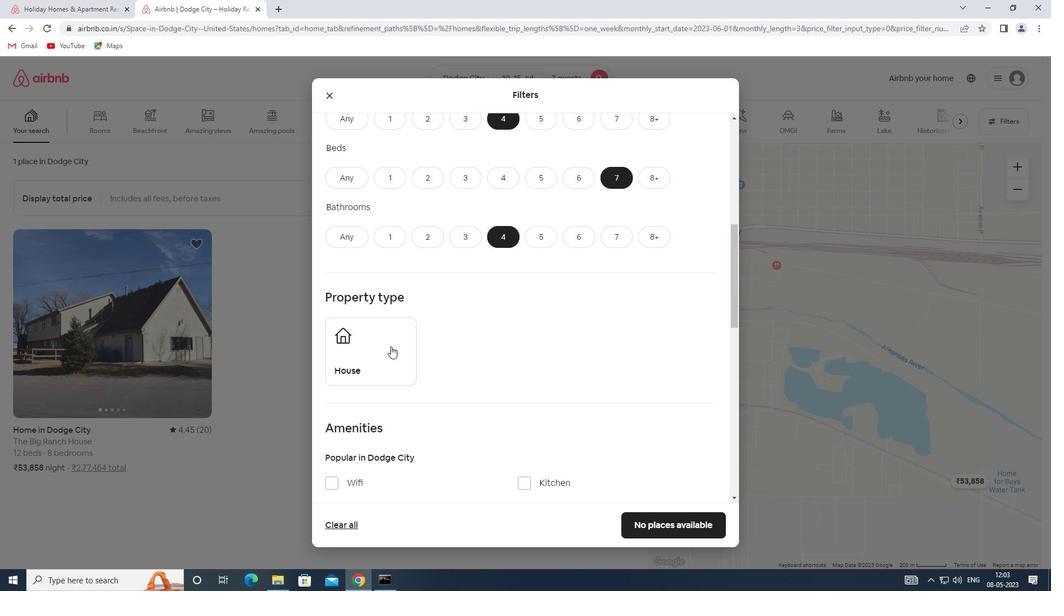 
Action: Mouse moved to (442, 355)
Screenshot: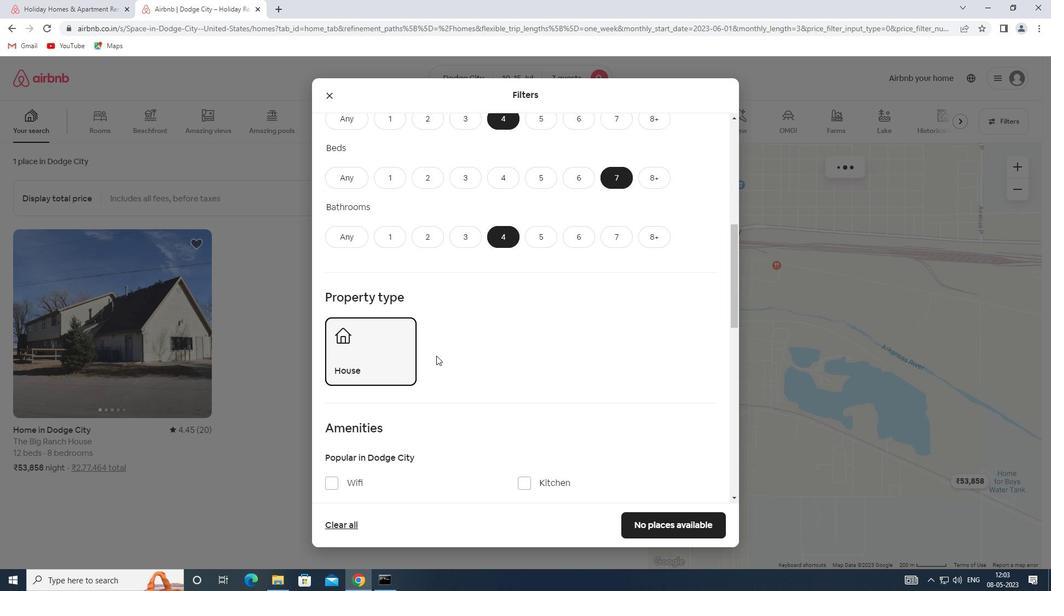 
Action: Mouse scrolled (442, 355) with delta (0, 0)
Screenshot: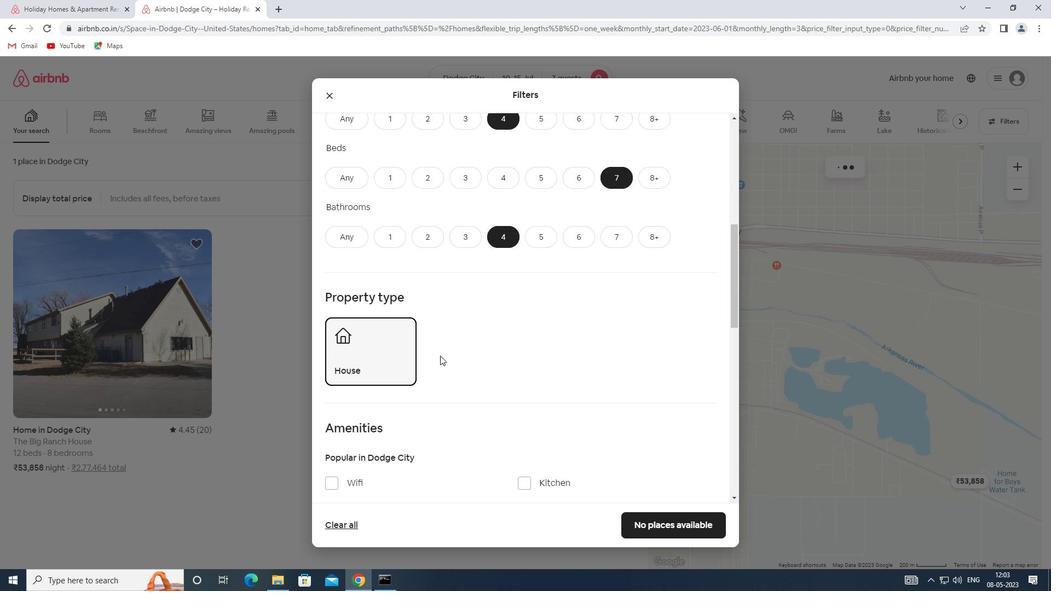 
Action: Mouse scrolled (442, 355) with delta (0, 0)
Screenshot: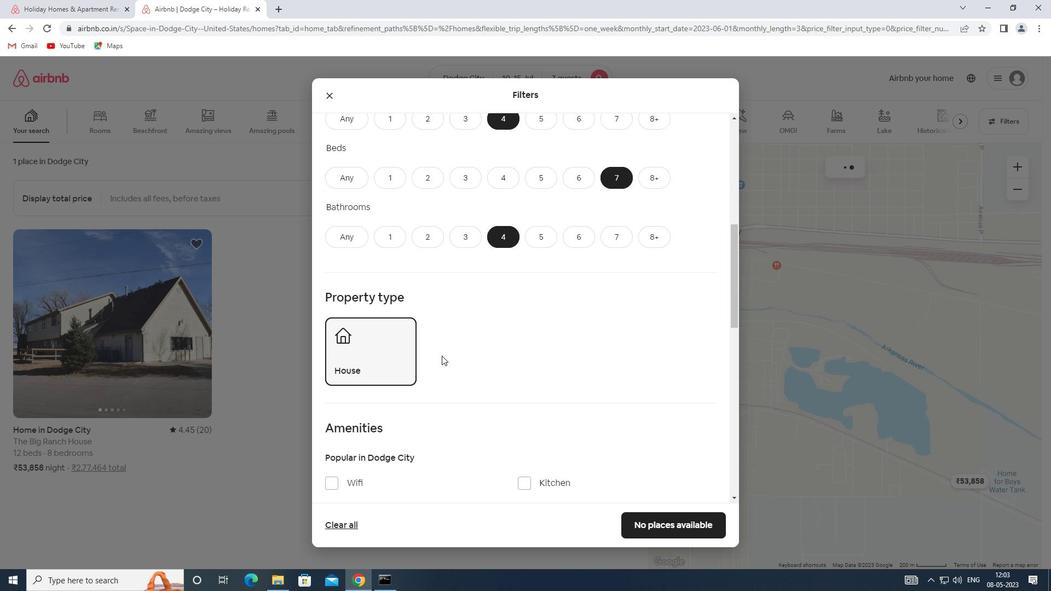 
Action: Mouse scrolled (442, 355) with delta (0, 0)
Screenshot: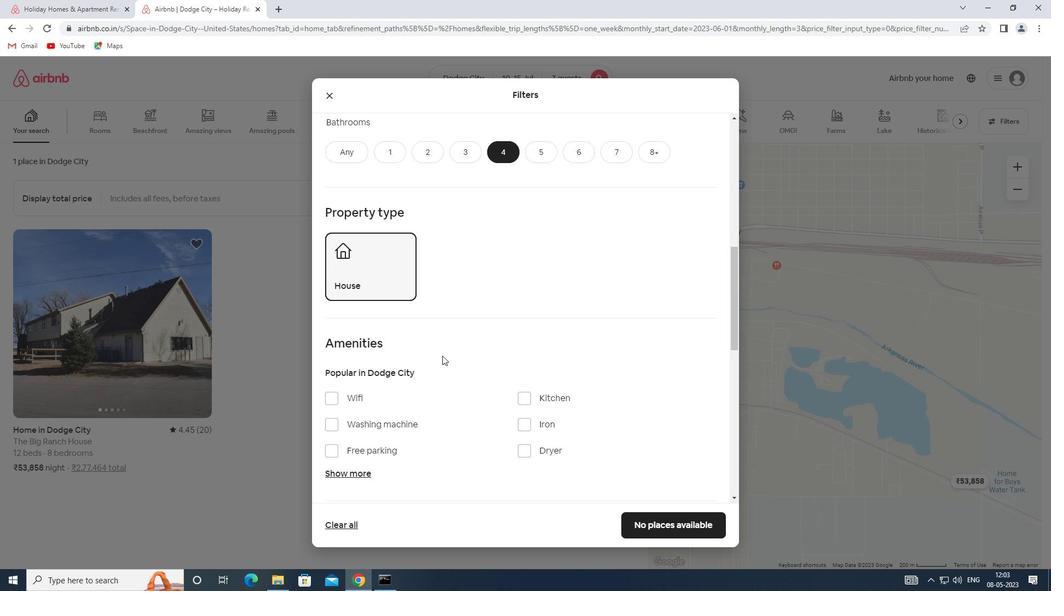 
Action: Mouse moved to (333, 315)
Screenshot: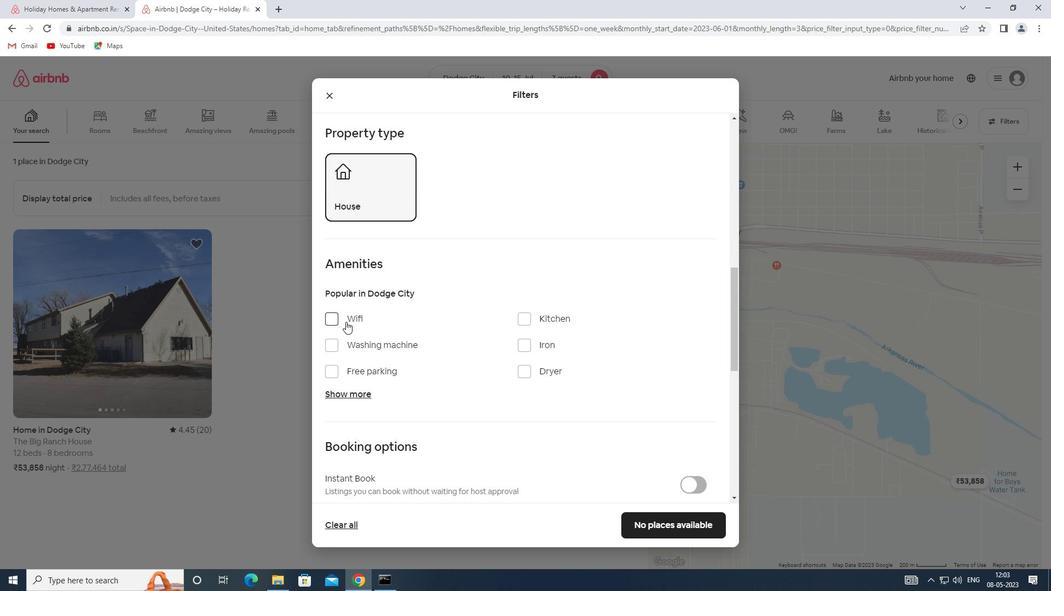 
Action: Mouse pressed left at (333, 315)
Screenshot: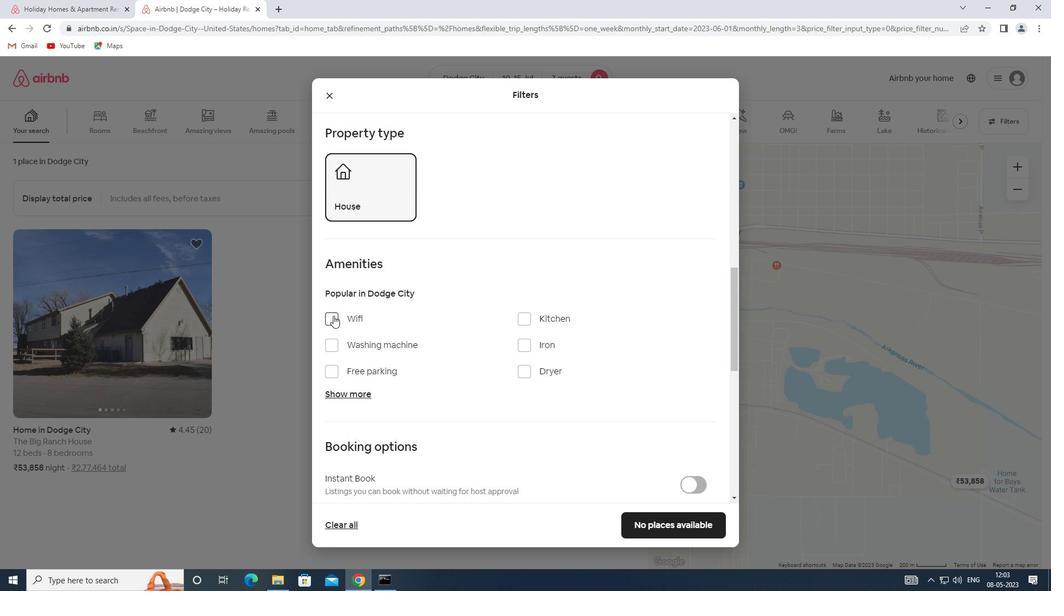 
Action: Mouse moved to (359, 393)
Screenshot: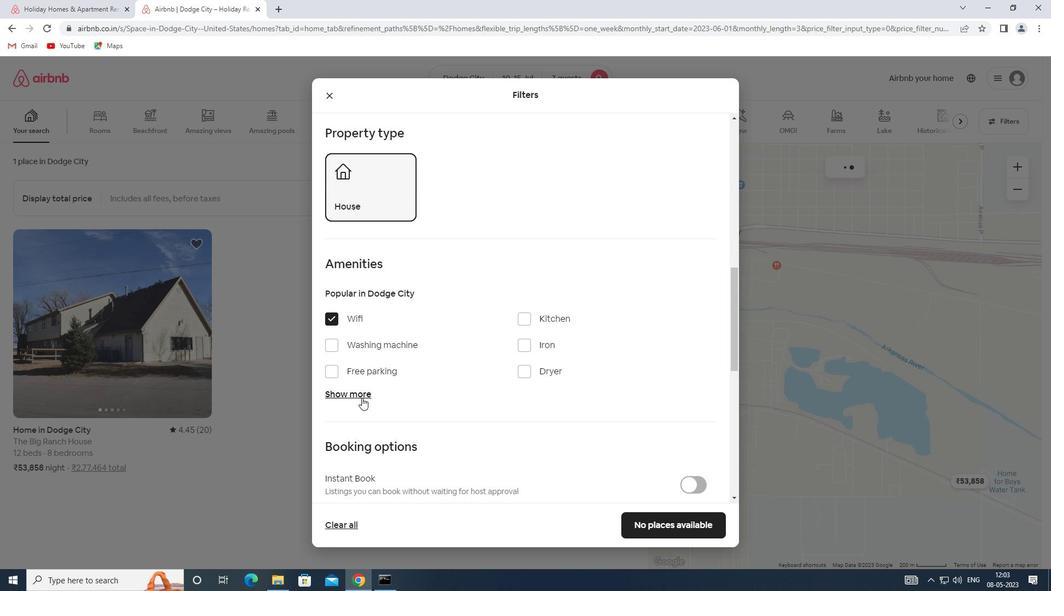 
Action: Mouse pressed left at (359, 393)
Screenshot: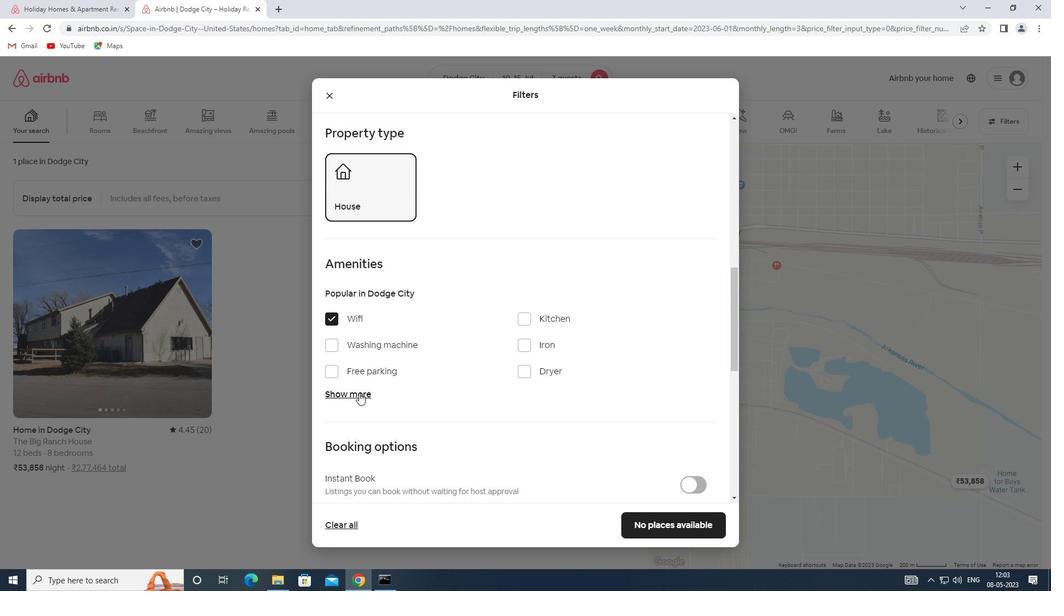 
Action: Mouse moved to (403, 407)
Screenshot: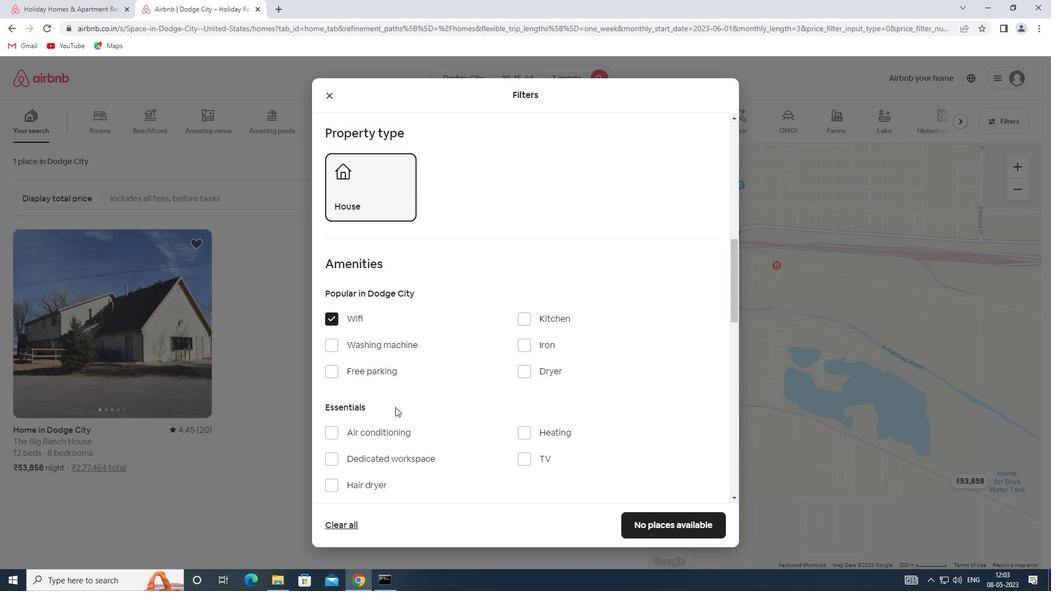 
Action: Mouse scrolled (403, 406) with delta (0, 0)
Screenshot: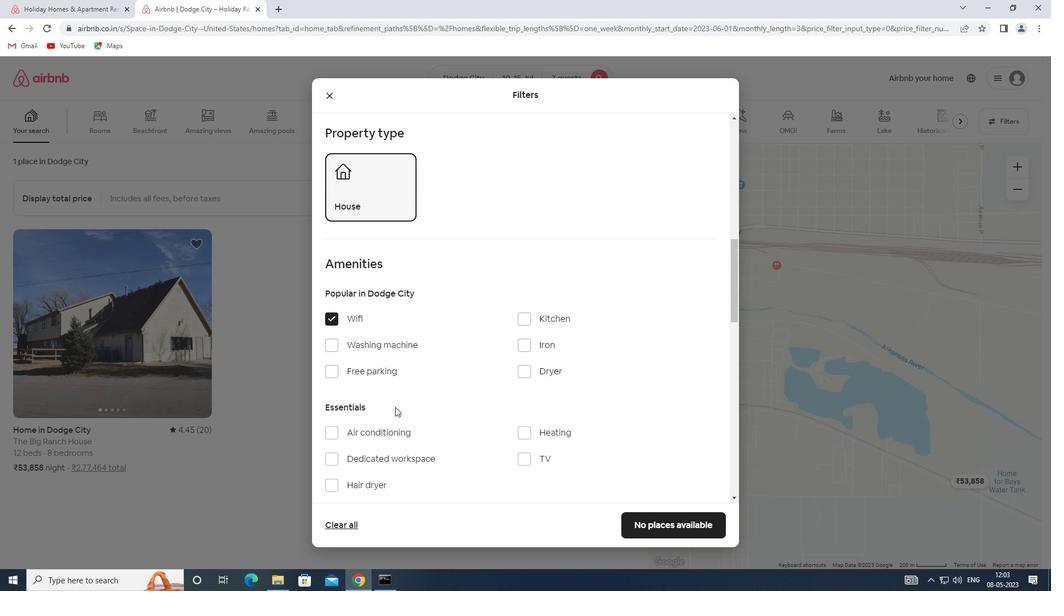 
Action: Mouse scrolled (403, 406) with delta (0, 0)
Screenshot: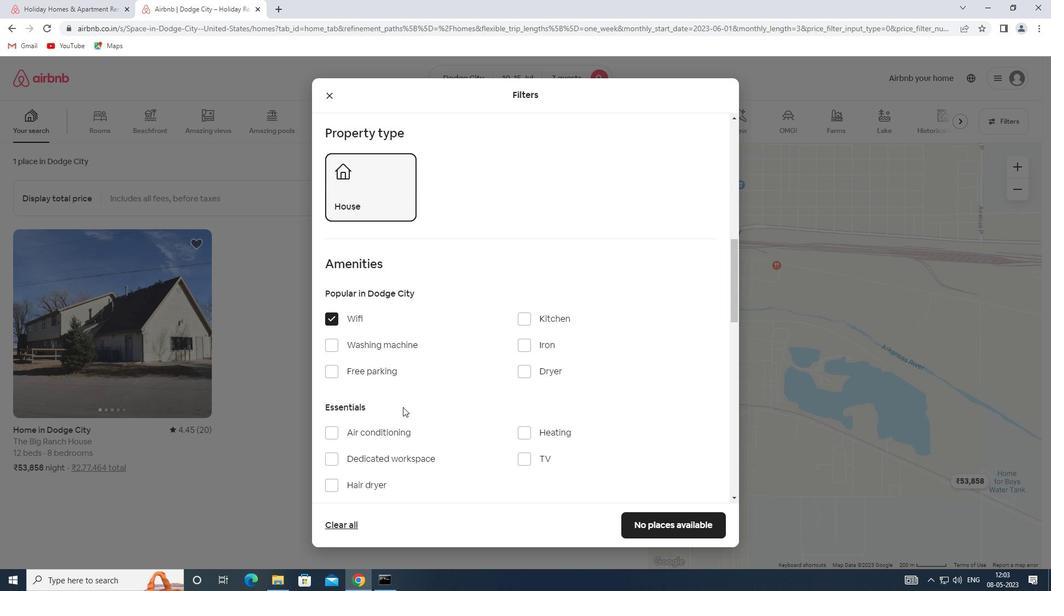 
Action: Mouse moved to (522, 348)
Screenshot: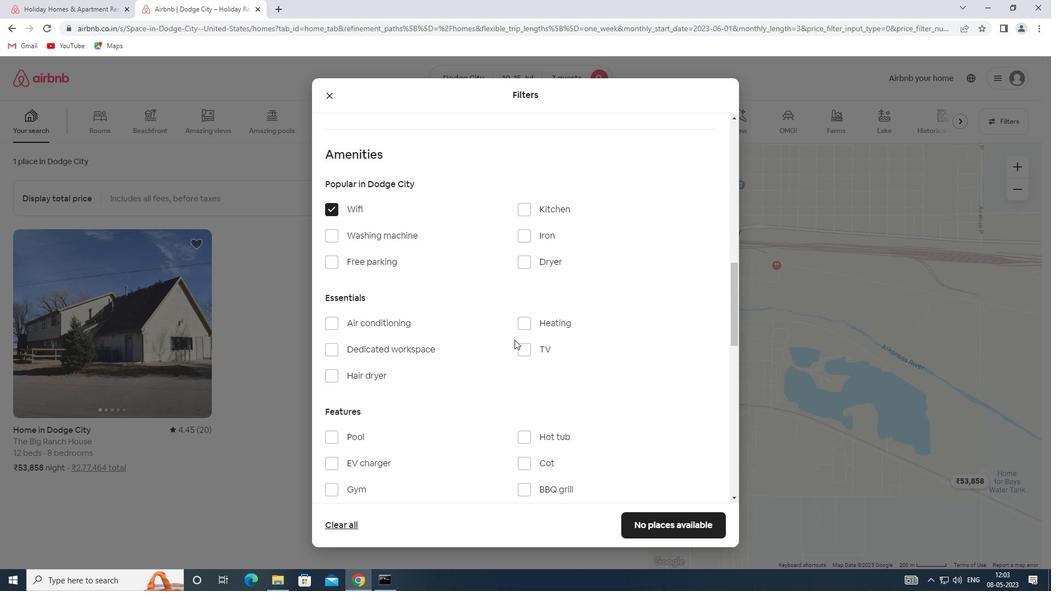 
Action: Mouse pressed left at (522, 348)
Screenshot: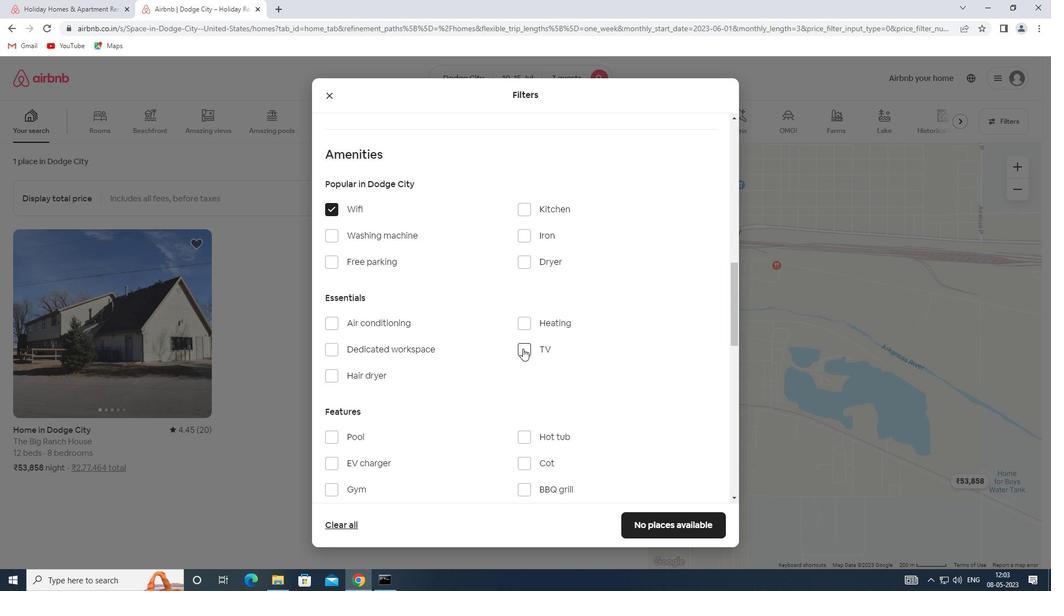 
Action: Mouse moved to (331, 259)
Screenshot: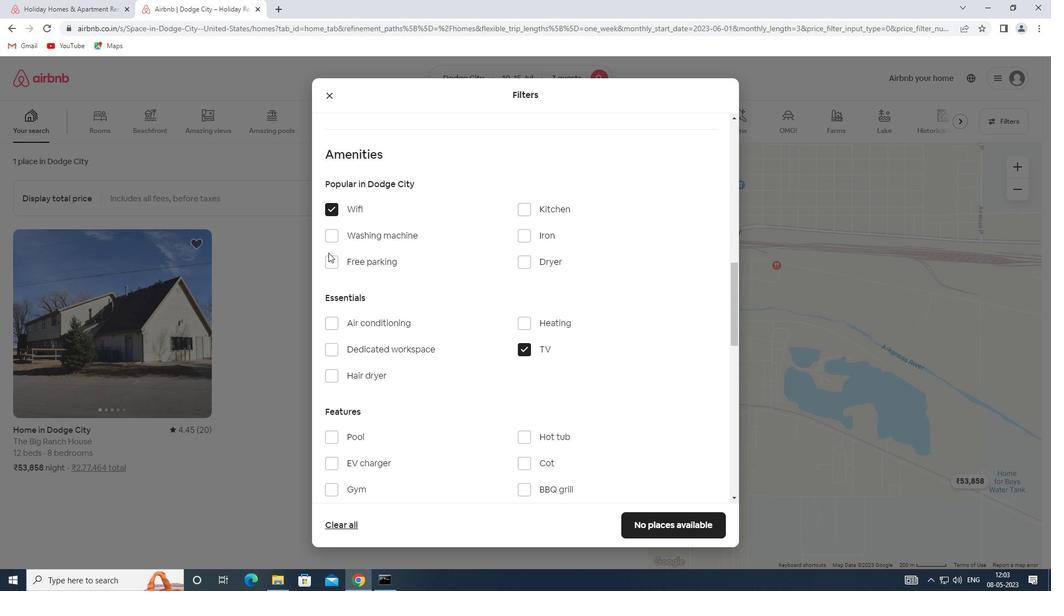 
Action: Mouse pressed left at (331, 259)
Screenshot: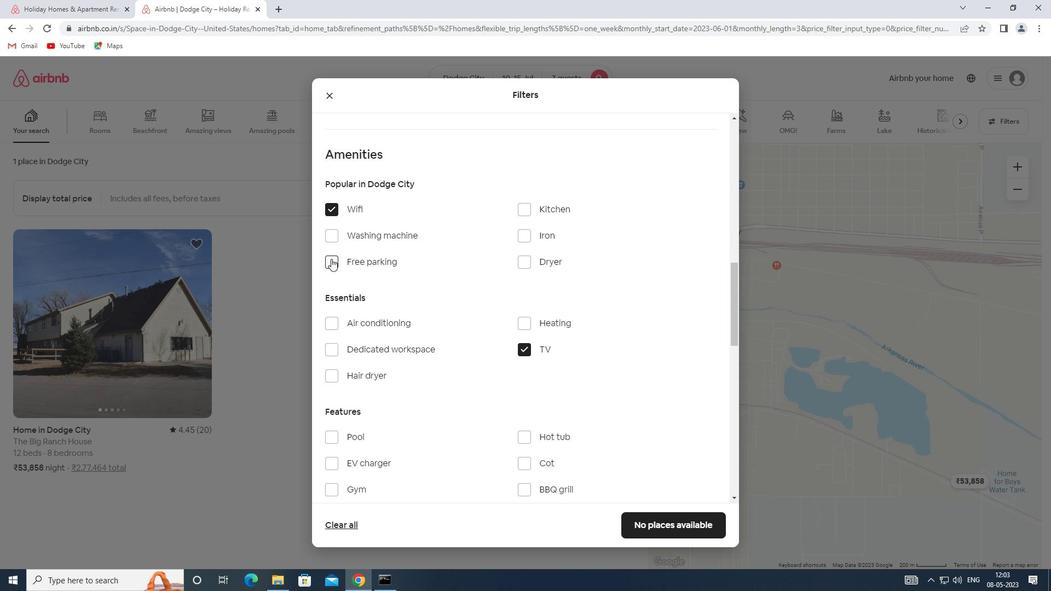 
Action: Mouse moved to (370, 302)
Screenshot: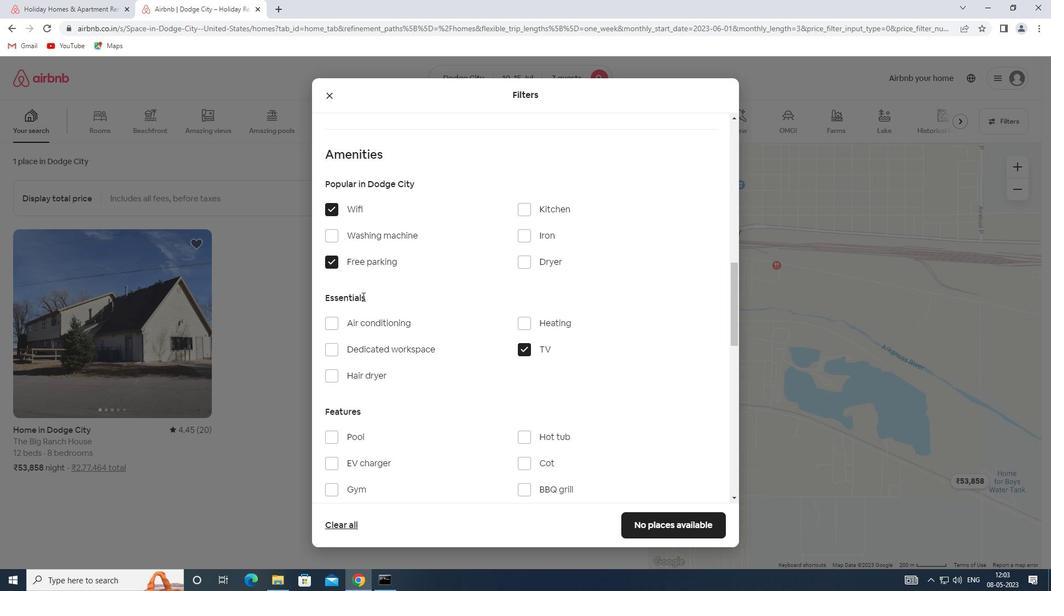 
Action: Mouse scrolled (370, 301) with delta (0, 0)
Screenshot: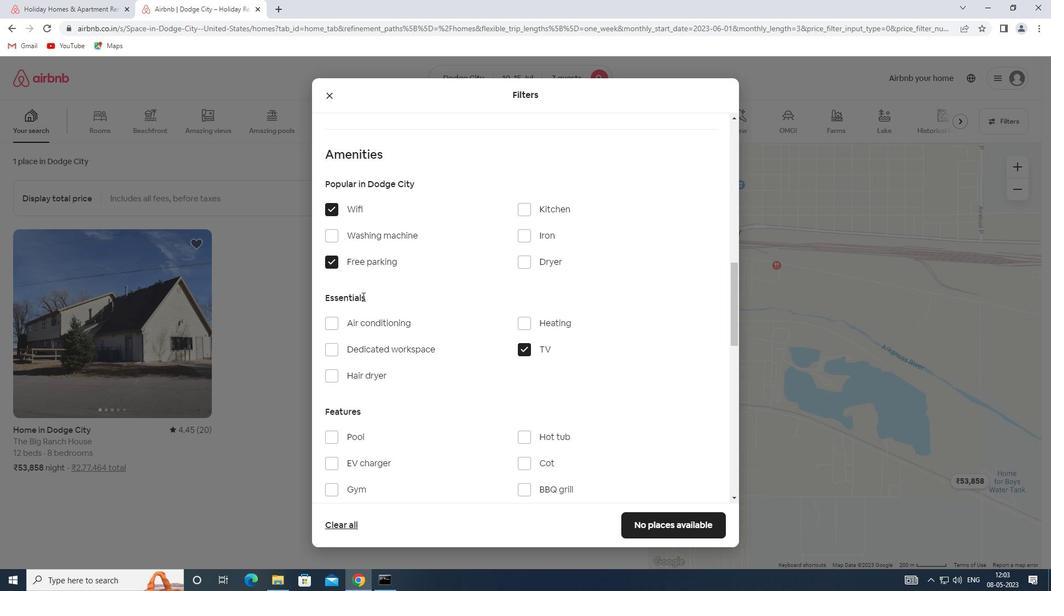 
Action: Mouse moved to (375, 304)
Screenshot: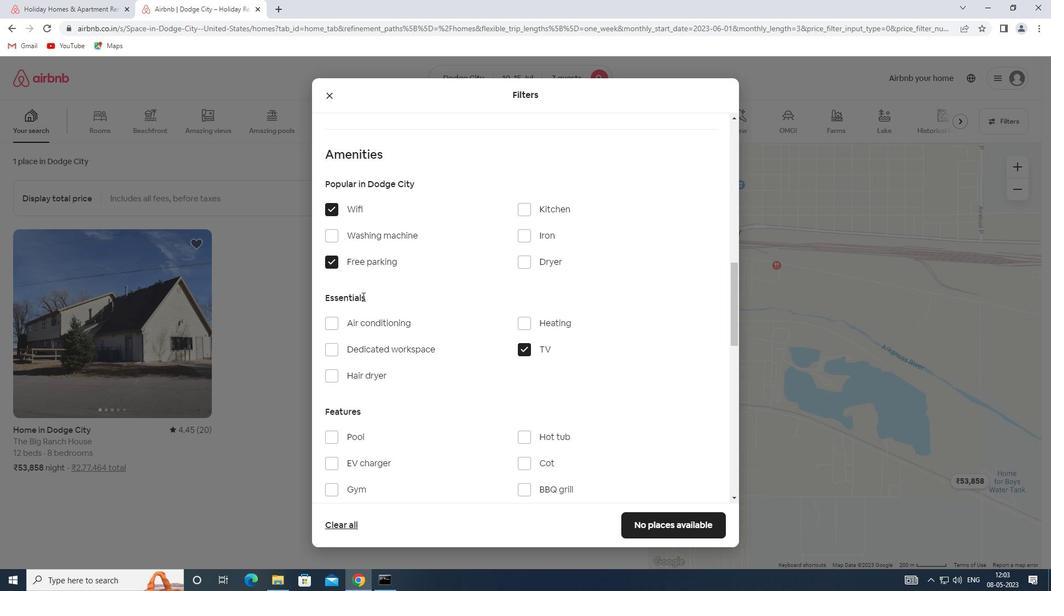 
Action: Mouse scrolled (375, 303) with delta (0, 0)
Screenshot: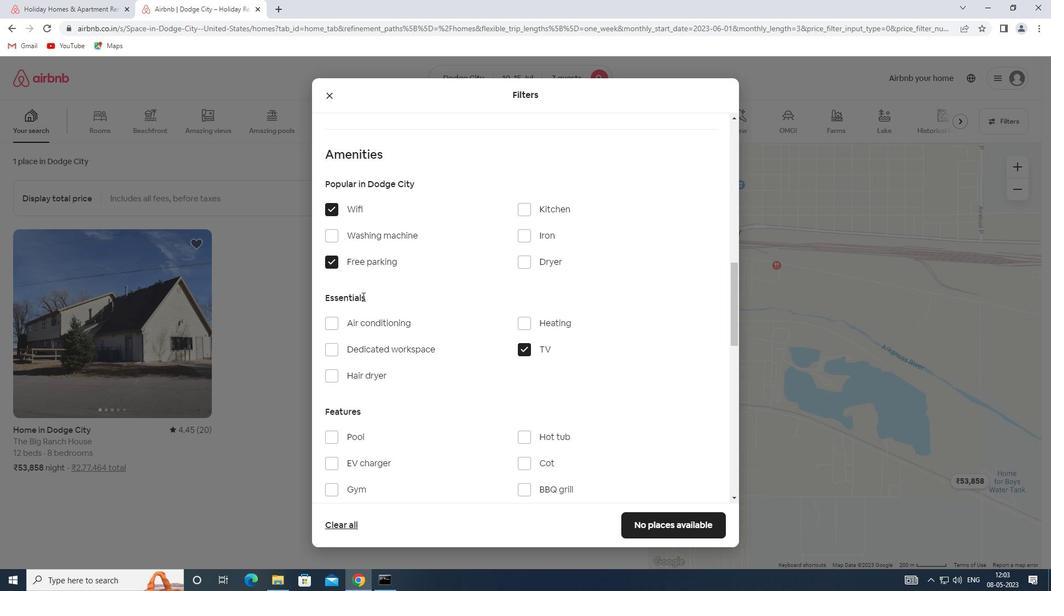 
Action: Mouse moved to (331, 376)
Screenshot: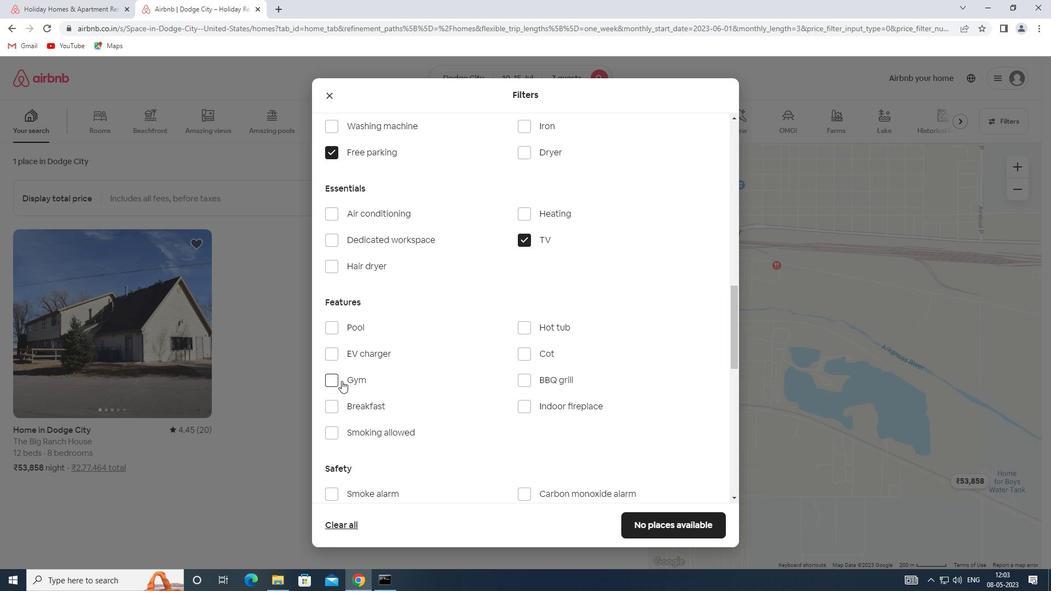 
Action: Mouse pressed left at (331, 376)
Screenshot: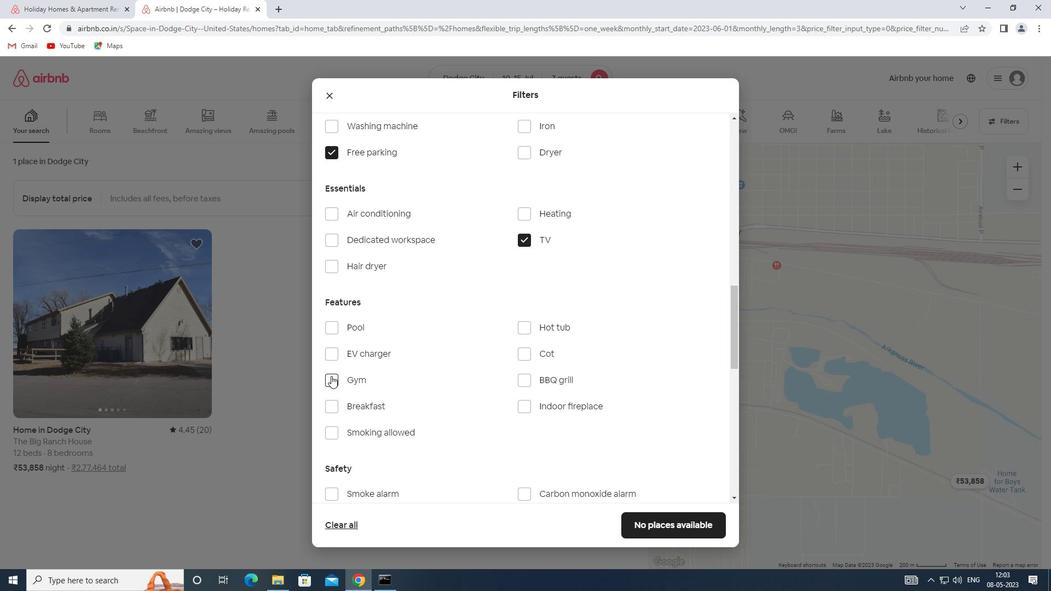
Action: Mouse moved to (334, 407)
Screenshot: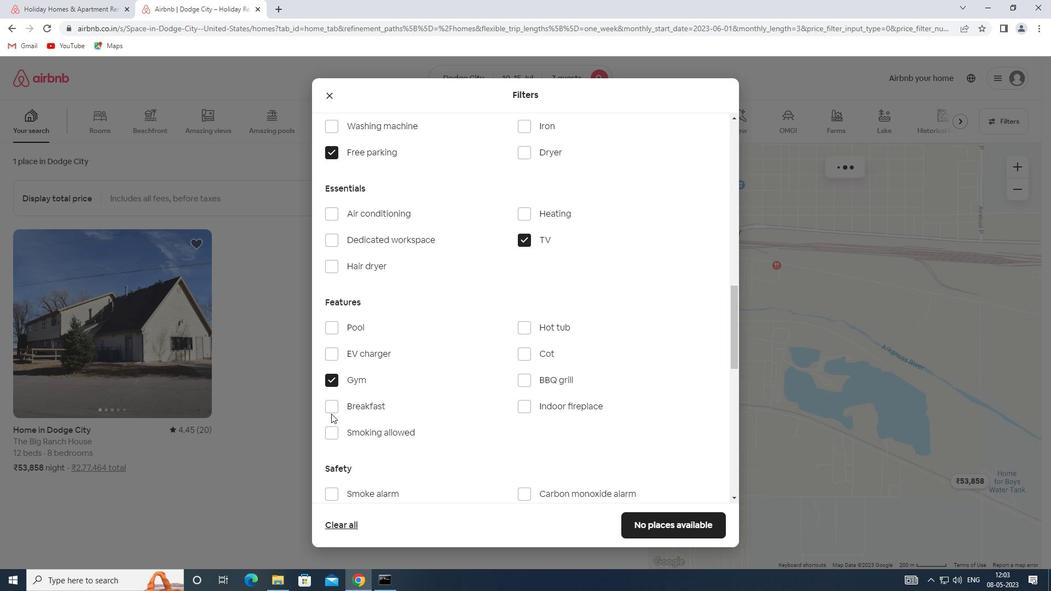 
Action: Mouse pressed left at (334, 407)
Screenshot: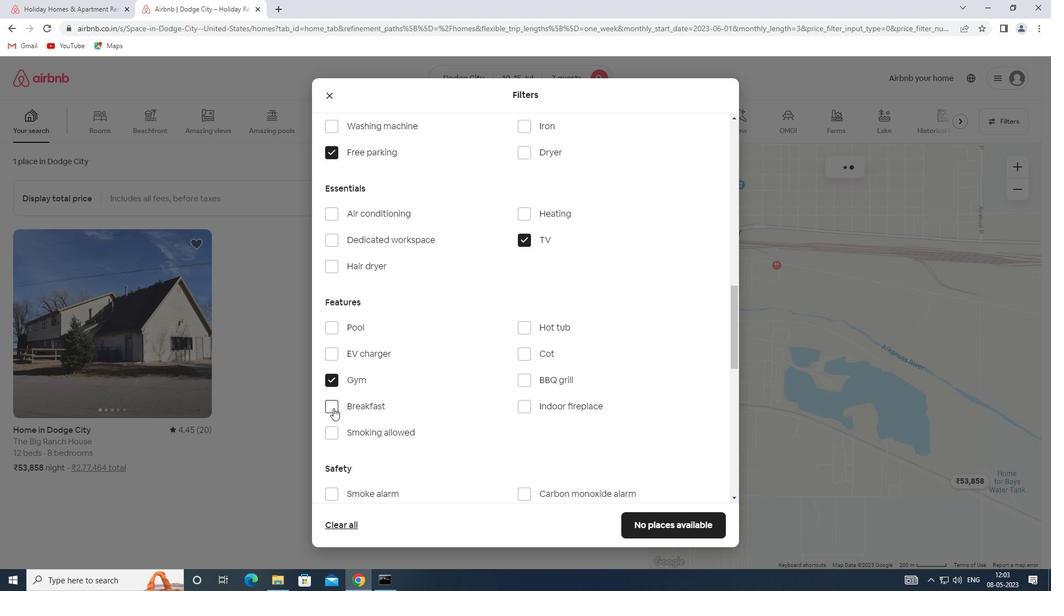 
Action: Mouse moved to (454, 408)
Screenshot: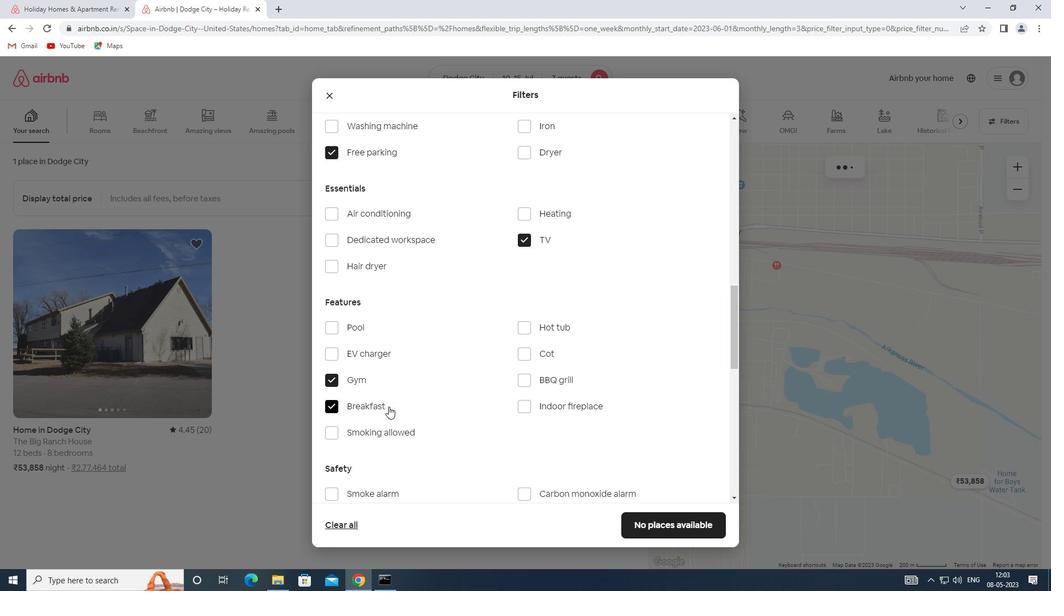 
Action: Mouse scrolled (454, 407) with delta (0, 0)
Screenshot: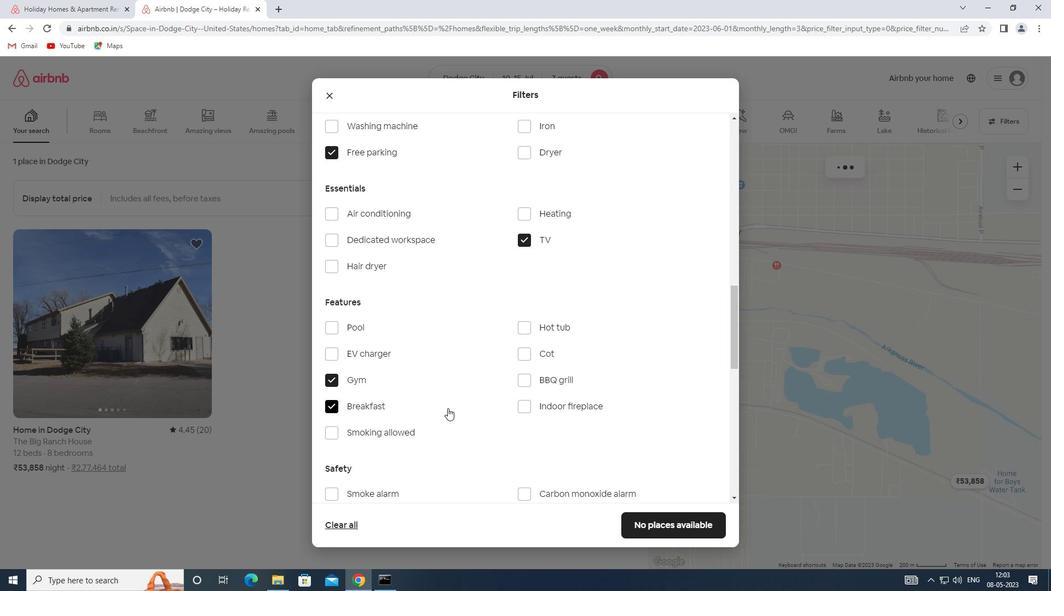 
Action: Mouse scrolled (454, 407) with delta (0, 0)
Screenshot: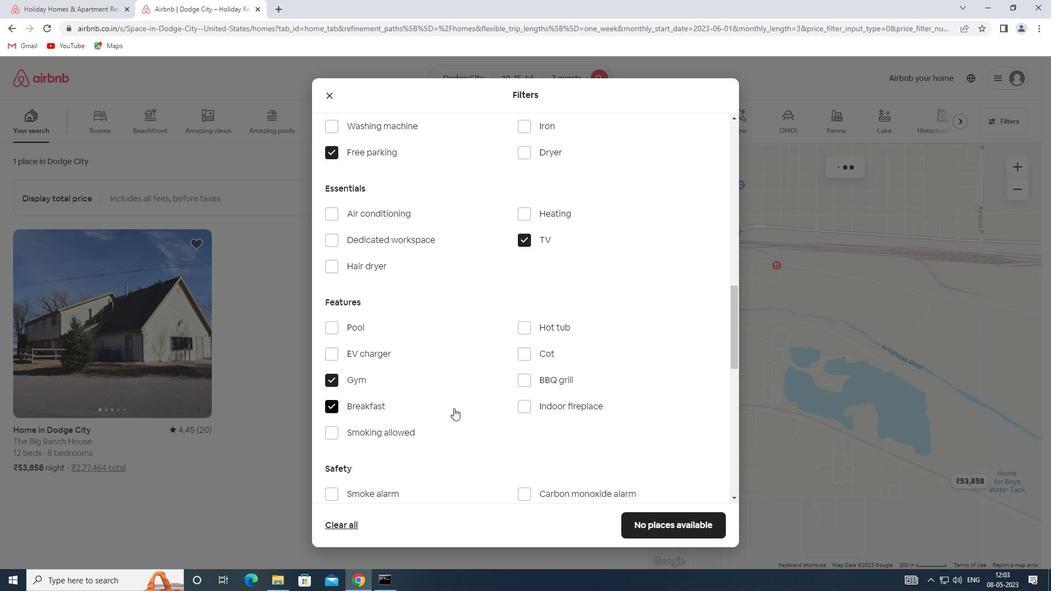 
Action: Mouse scrolled (454, 407) with delta (0, 0)
Screenshot: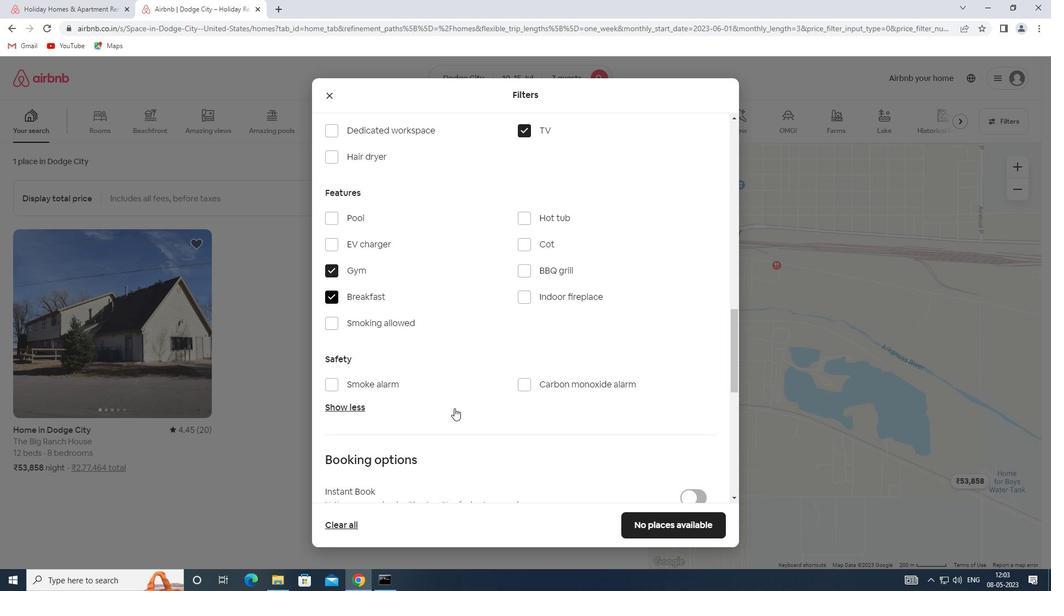 
Action: Mouse scrolled (454, 407) with delta (0, 0)
Screenshot: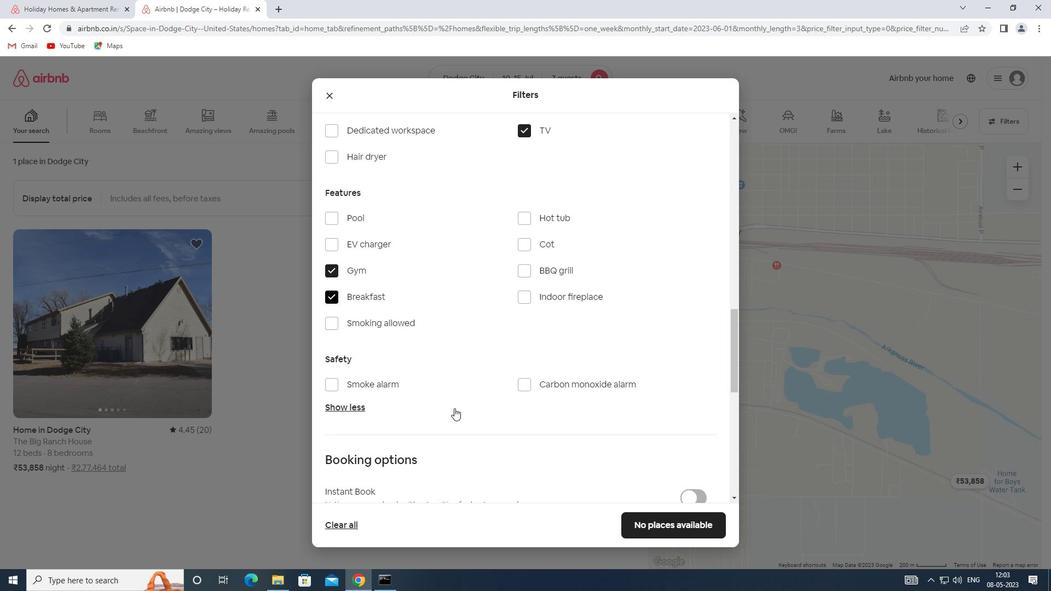 
Action: Mouse moved to (531, 405)
Screenshot: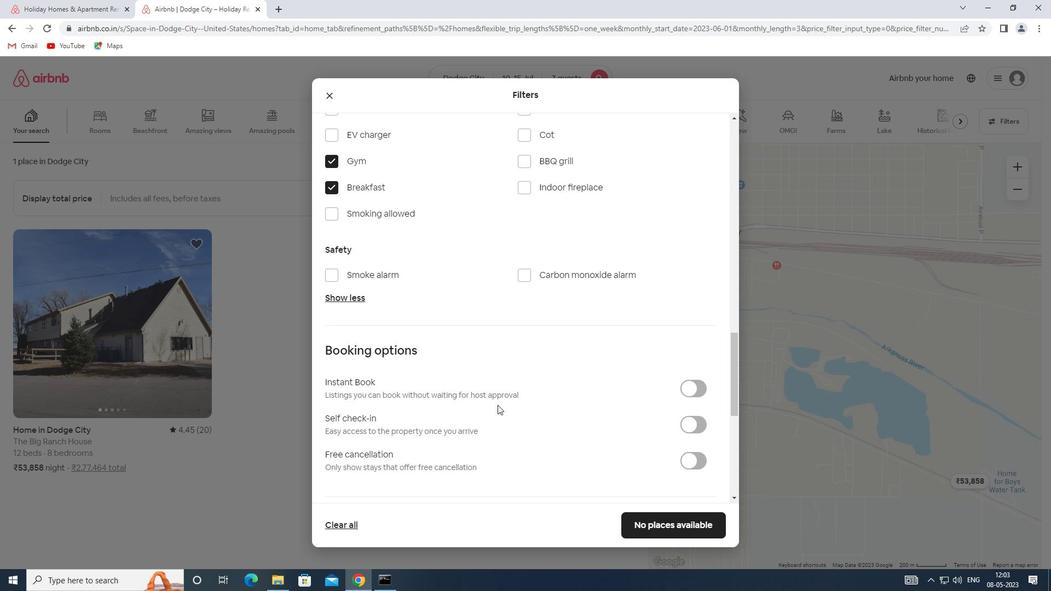 
Action: Mouse scrolled (531, 404) with delta (0, 0)
Screenshot: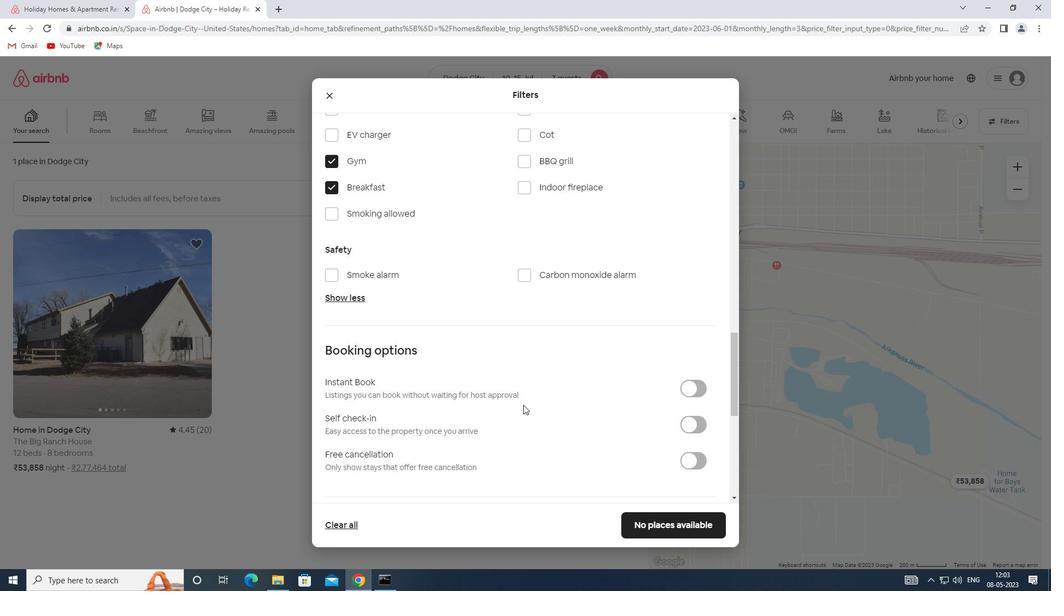 
Action: Mouse scrolled (531, 404) with delta (0, 0)
Screenshot: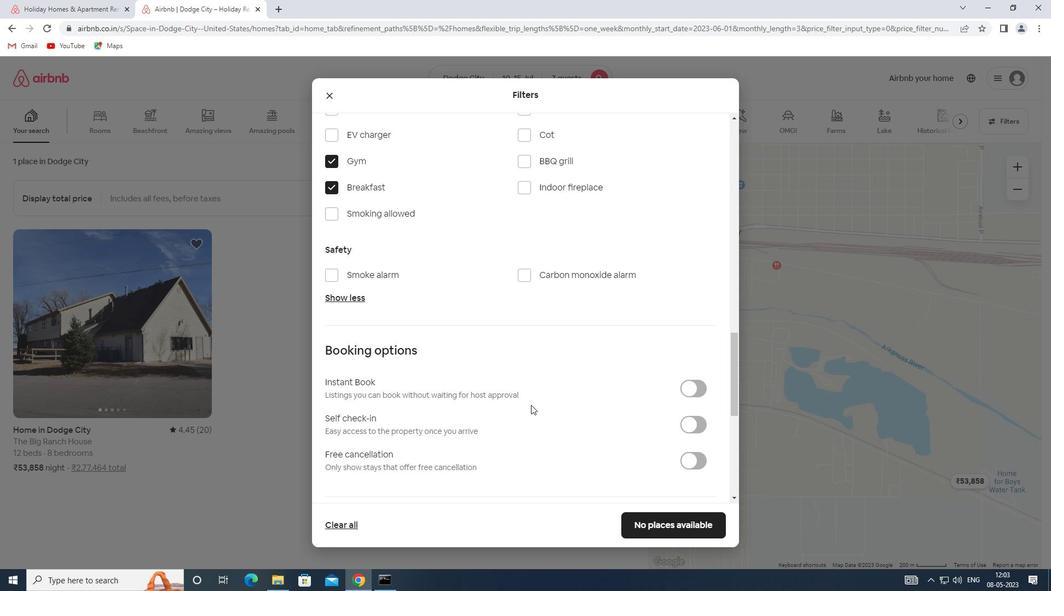 
Action: Mouse moved to (690, 315)
Screenshot: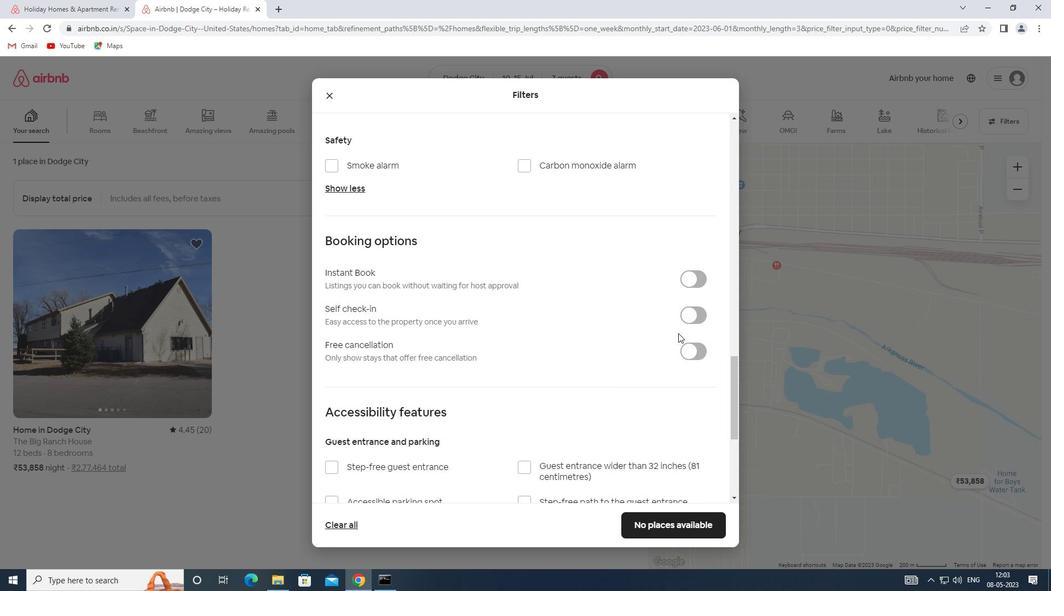 
Action: Mouse pressed left at (690, 315)
Screenshot: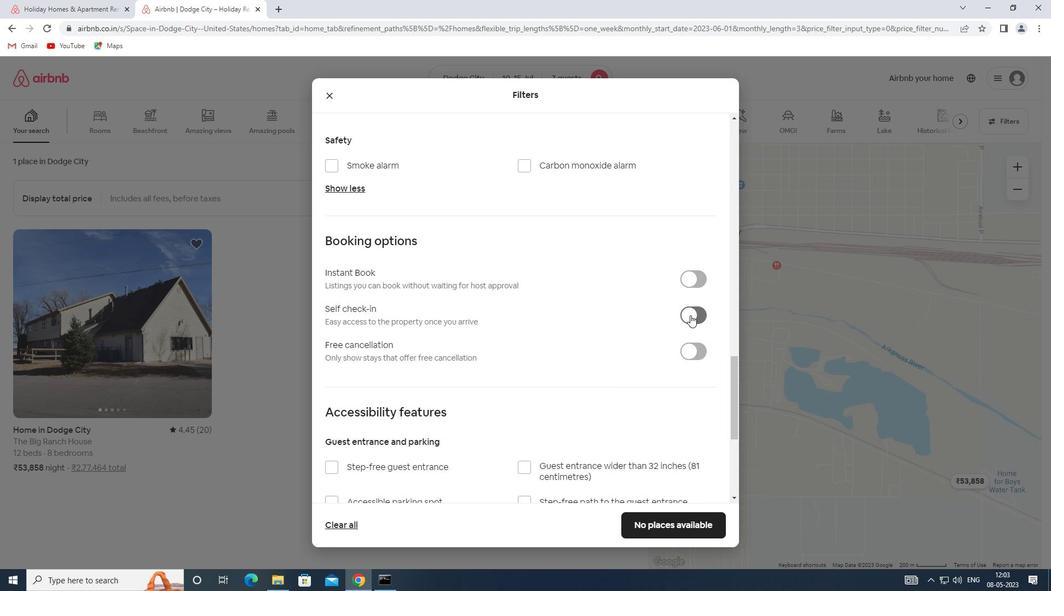 
Action: Mouse moved to (436, 383)
Screenshot: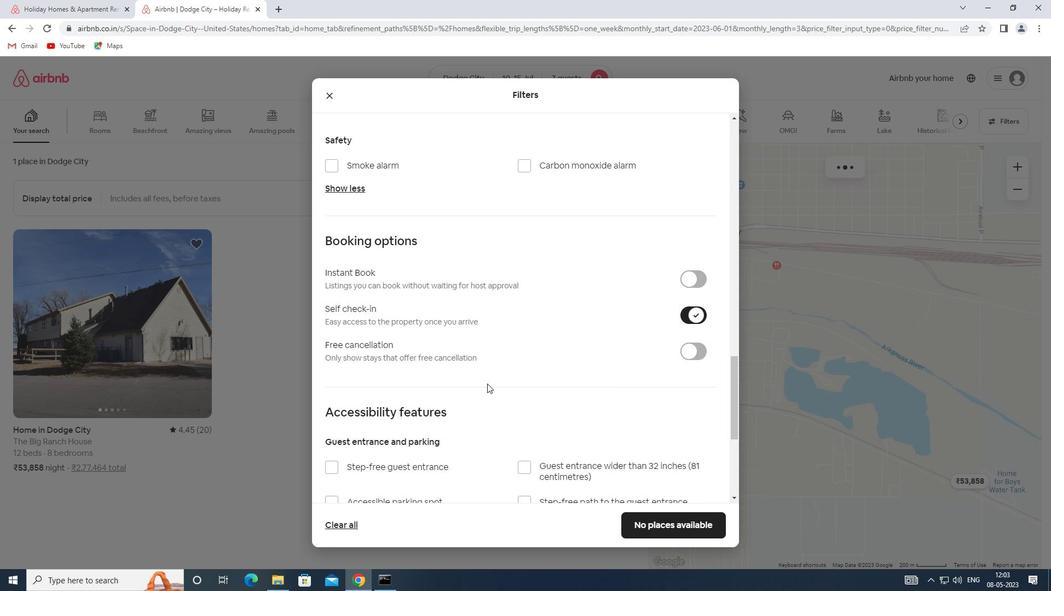 
Action: Mouse scrolled (436, 383) with delta (0, 0)
Screenshot: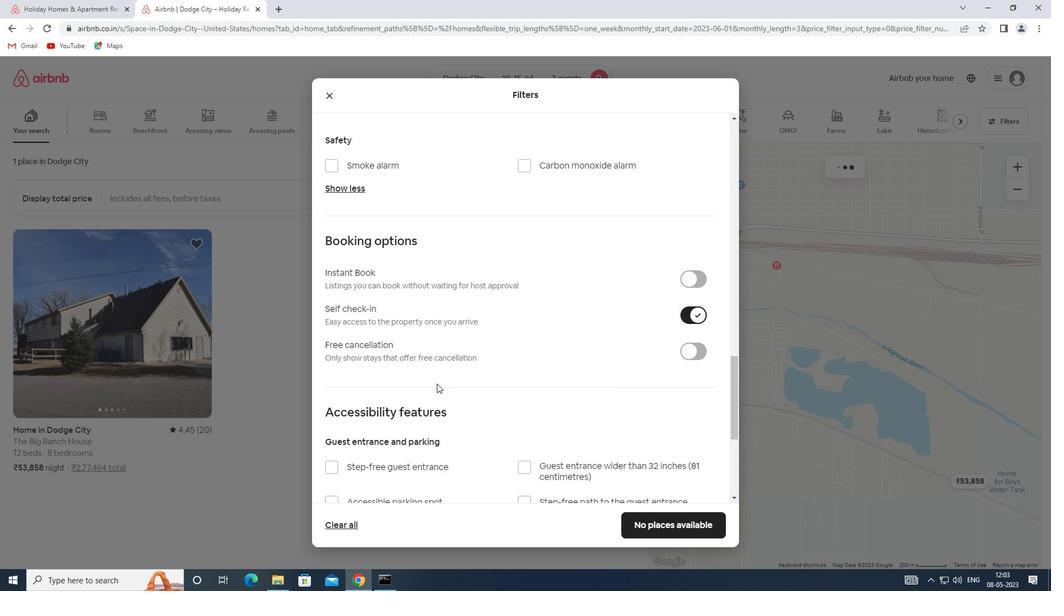 
Action: Mouse scrolled (436, 383) with delta (0, 0)
Screenshot: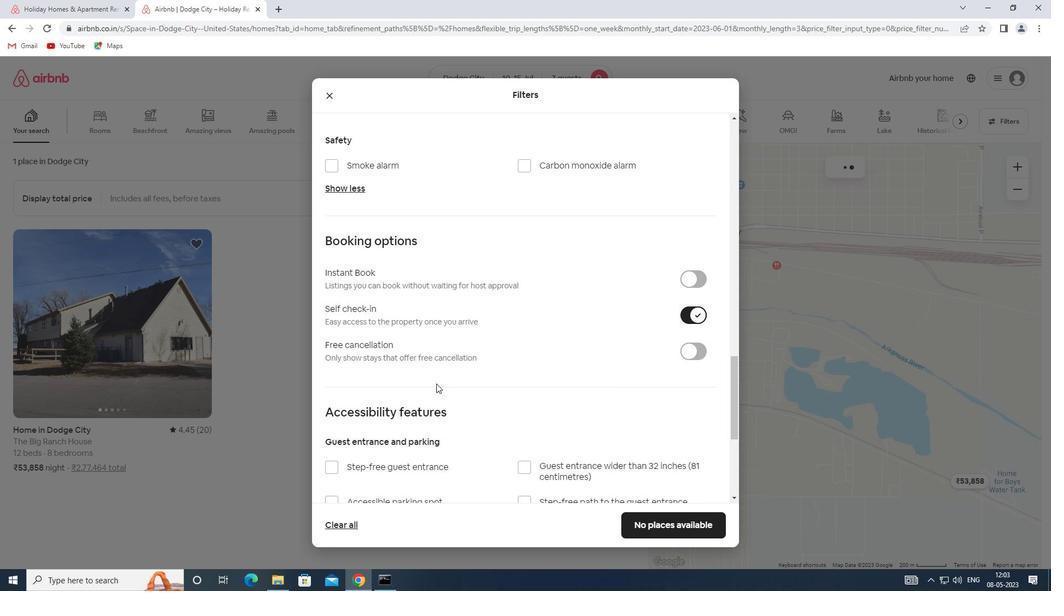 
Action: Mouse moved to (435, 383)
Screenshot: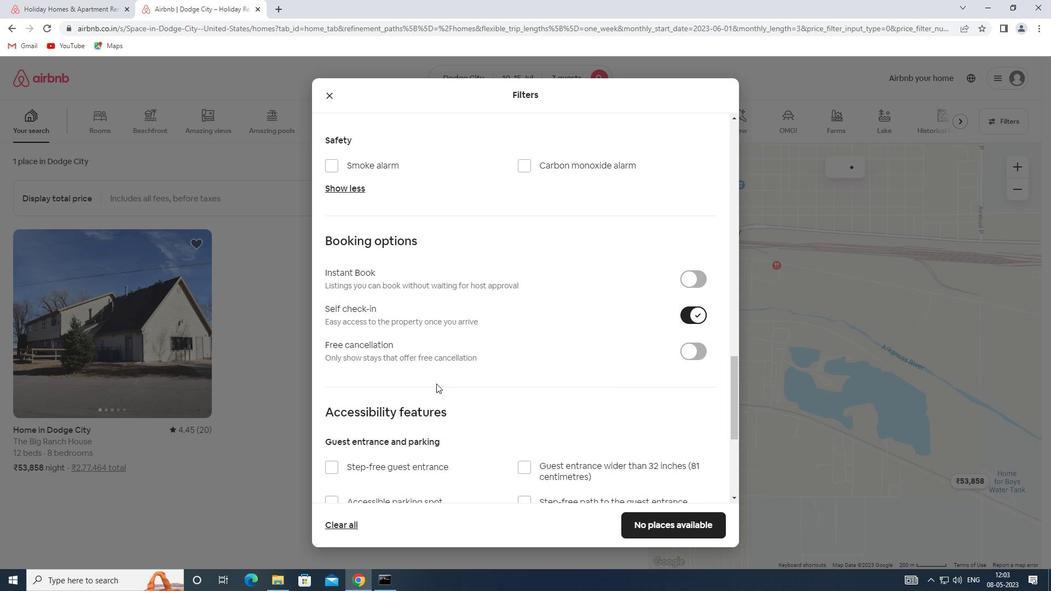 
Action: Mouse scrolled (435, 383) with delta (0, 0)
Screenshot: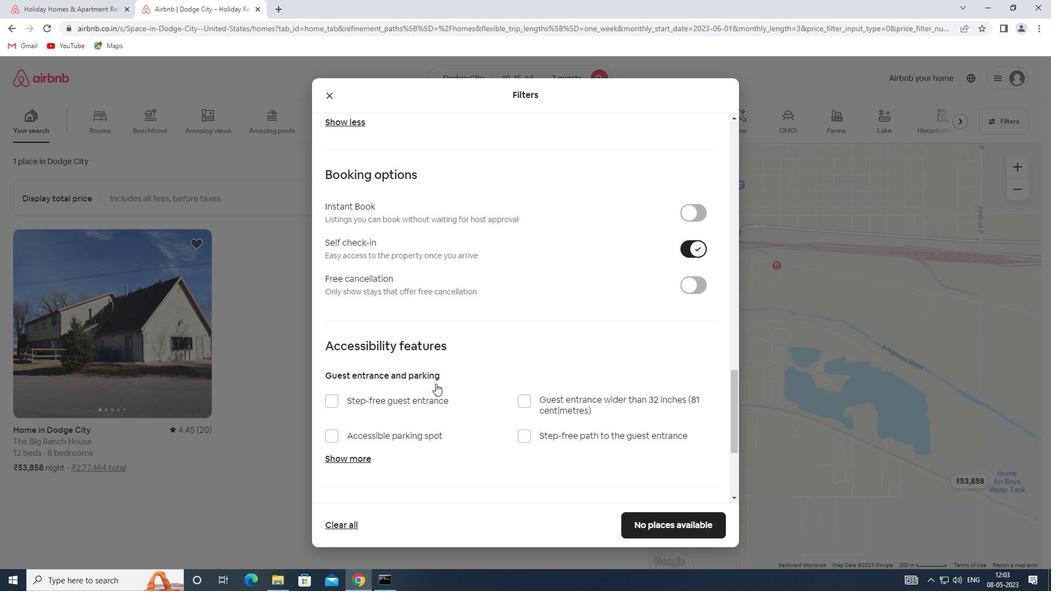 
Action: Mouse scrolled (435, 383) with delta (0, 0)
Screenshot: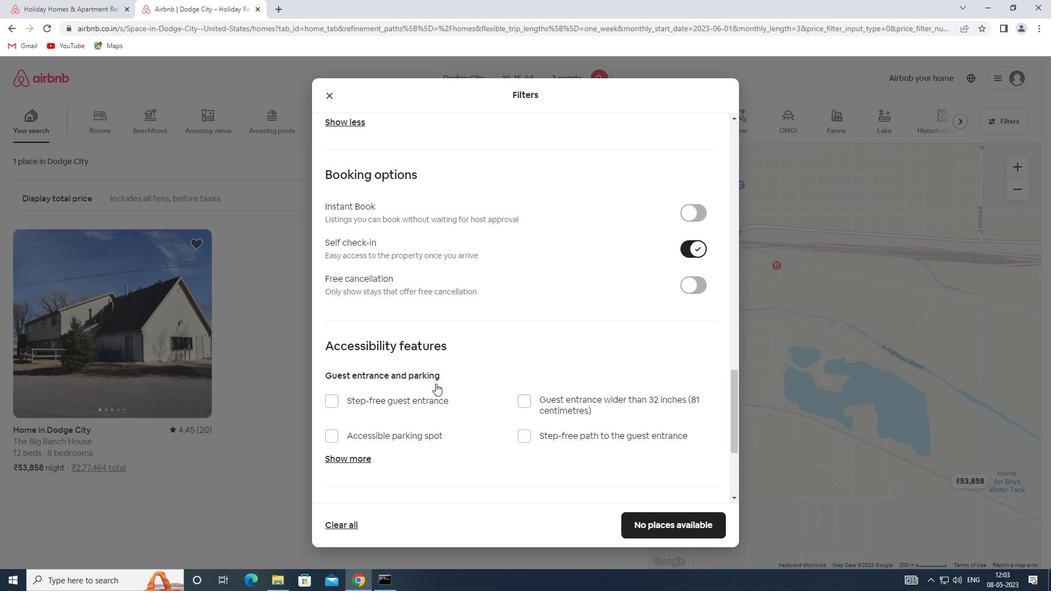 
Action: Mouse scrolled (435, 383) with delta (0, 0)
Screenshot: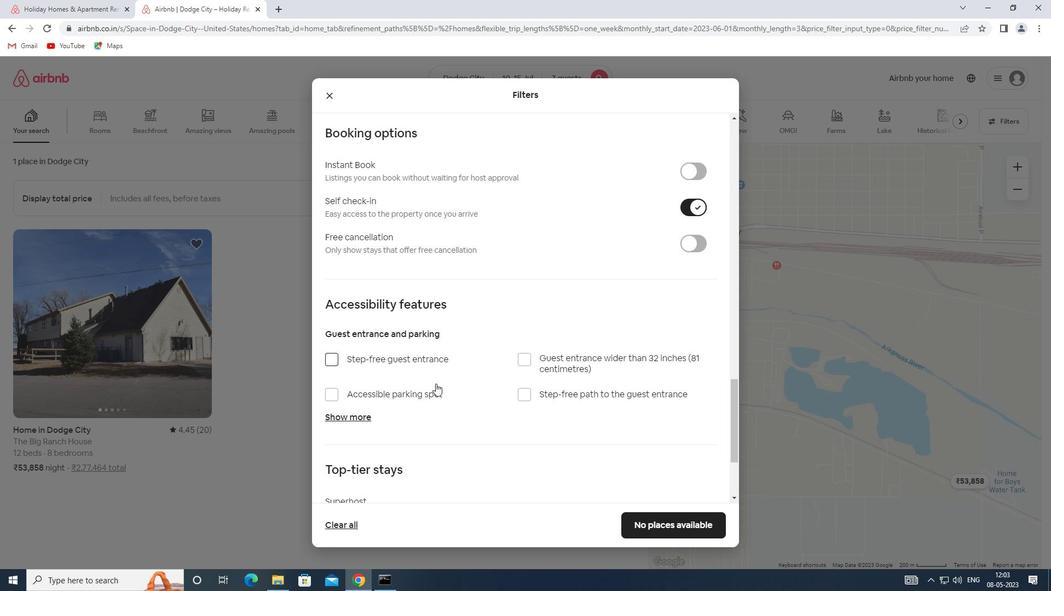 
Action: Mouse moved to (330, 474)
Screenshot: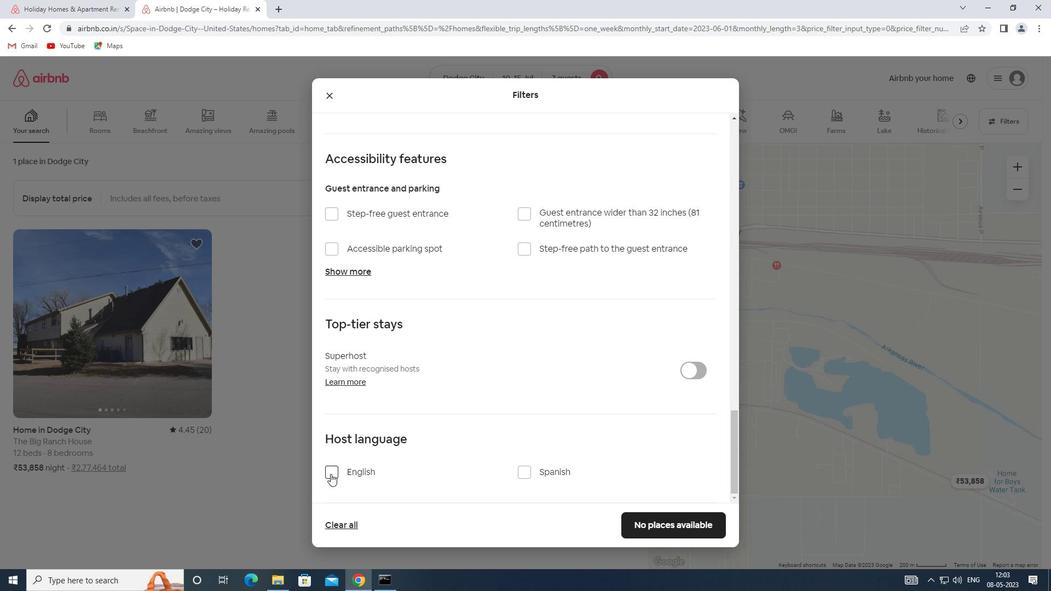 
Action: Mouse pressed left at (330, 474)
Screenshot: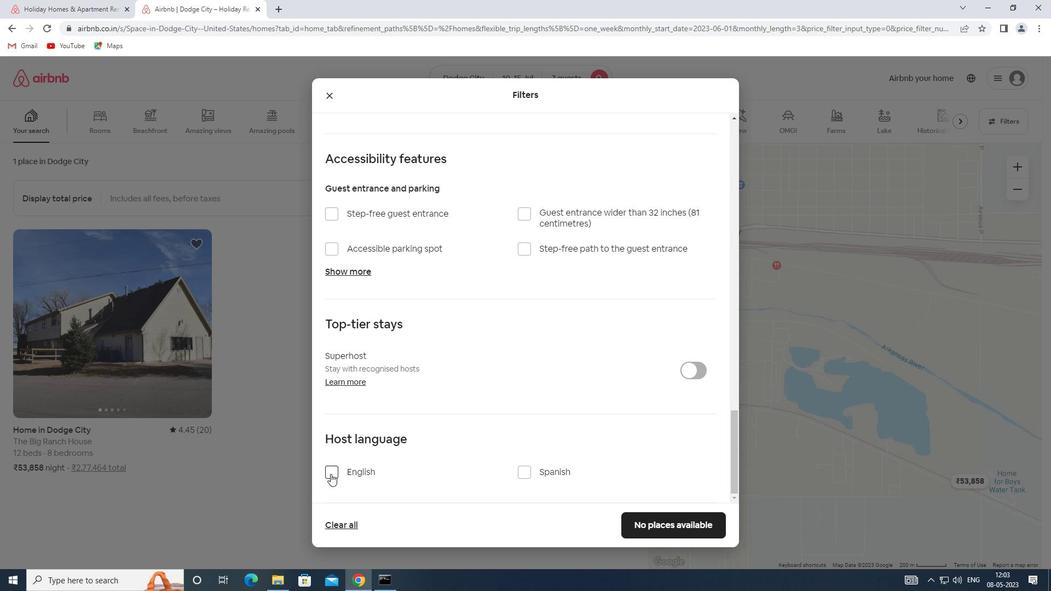 
Action: Mouse moved to (681, 528)
Screenshot: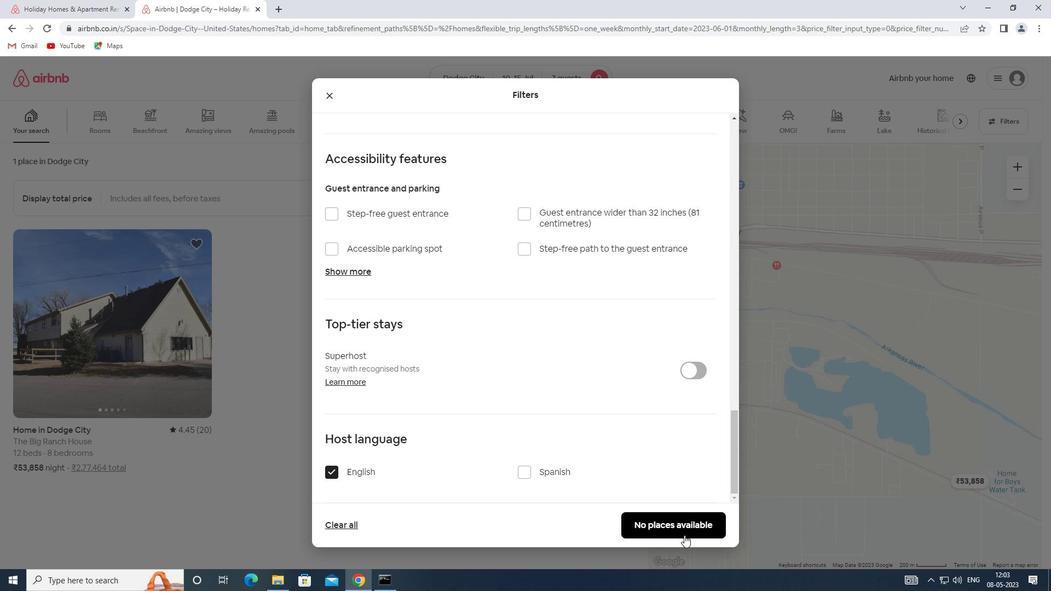 
Action: Mouse pressed left at (681, 528)
Screenshot: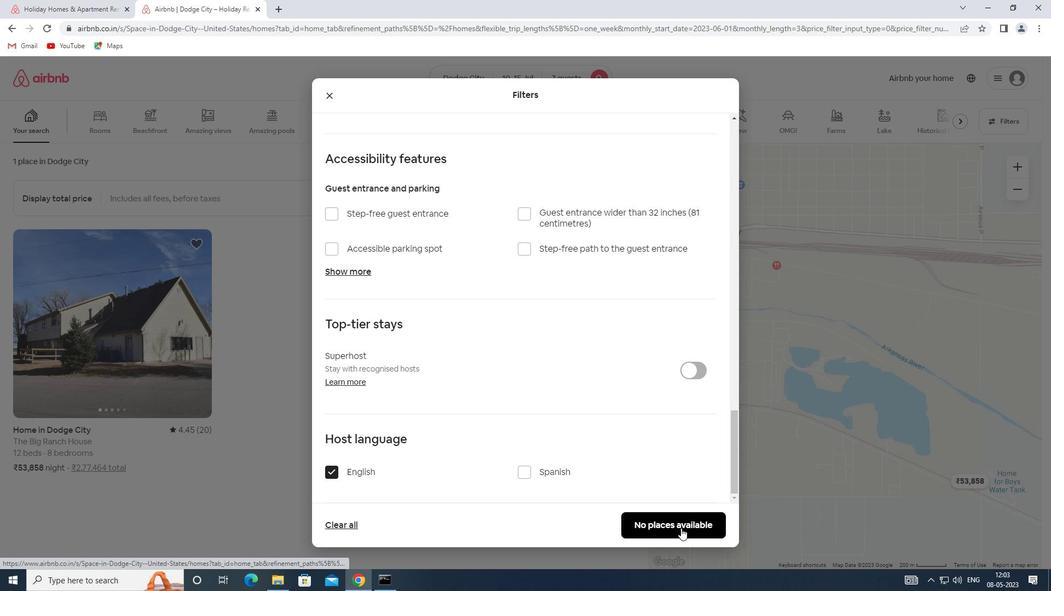 
